 Task: Add Attachment from Trello to Card Card0000000342 in Board Board0000000086 in Workspace WS0000000029 in Trello. Add Cover Blue to Card Card0000000342 in Board Board0000000086 in Workspace WS0000000029 in Trello. Add "Copy Card To …" Button titled Button0000000342 to "bottom" of the list "To Do" to Card Card0000000342 in Board Board0000000086 in Workspace WS0000000029 in Trello. Add Description DS0000000342 to Card Card0000000342 in Board Board0000000086 in Workspace WS0000000029 in Trello. Add Comment CM0000000342 to Card Card0000000342 in Board Board0000000086 in Workspace WS0000000029 in Trello
Action: Mouse moved to (85, 359)
Screenshot: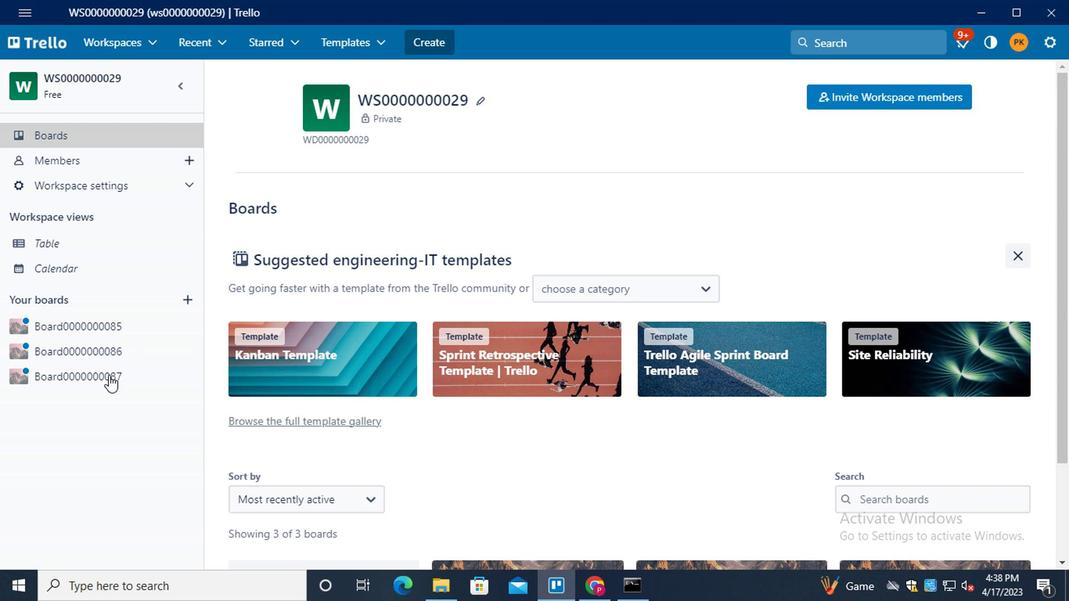 
Action: Mouse pressed left at (85, 359)
Screenshot: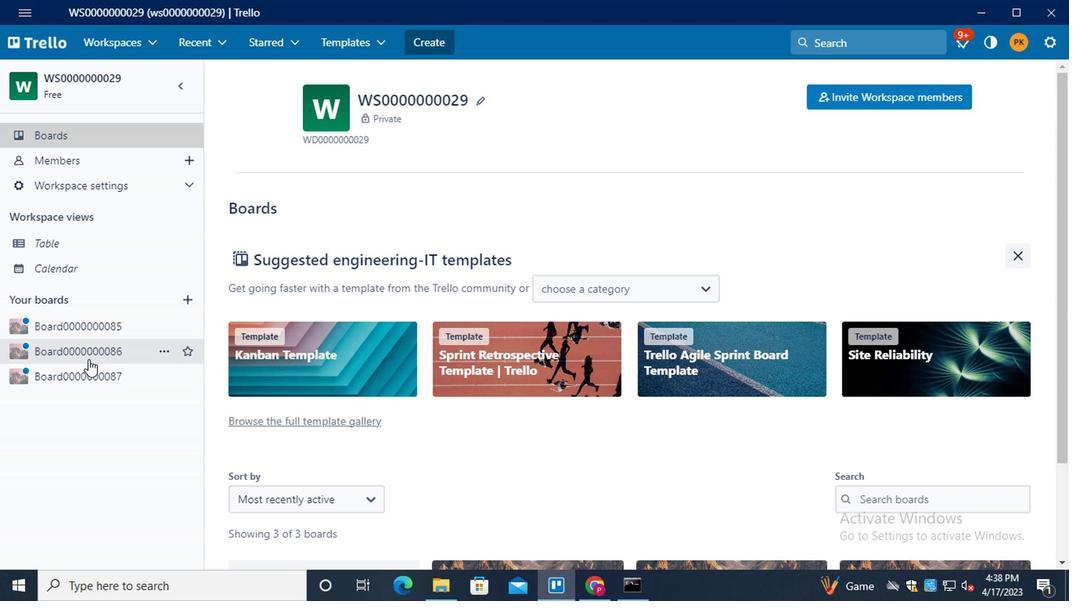 
Action: Mouse moved to (294, 292)
Screenshot: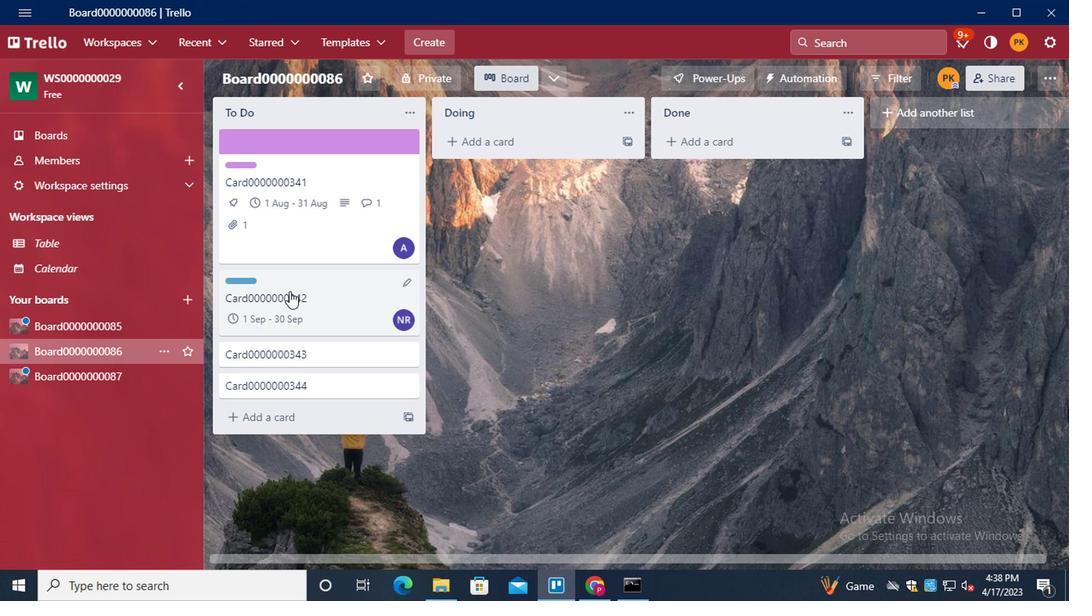 
Action: Mouse pressed left at (294, 292)
Screenshot: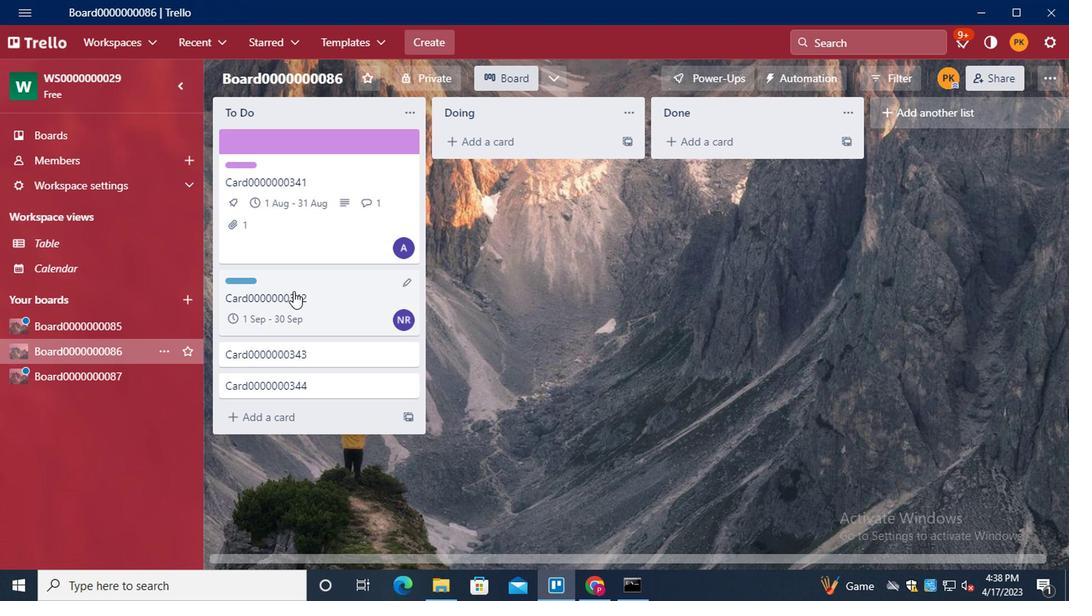 
Action: Mouse moved to (740, 280)
Screenshot: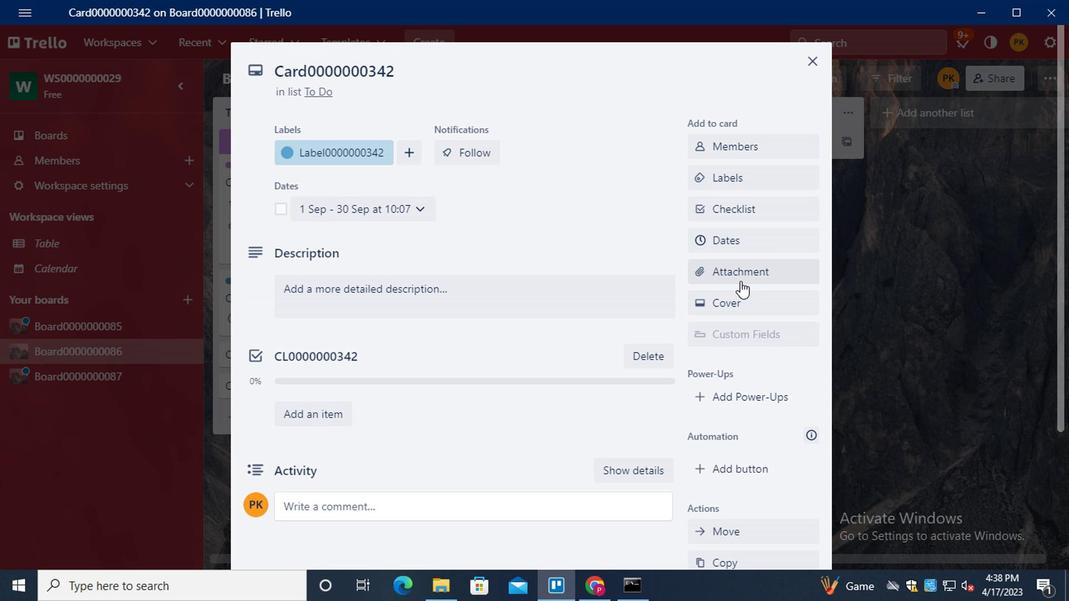 
Action: Mouse pressed left at (740, 280)
Screenshot: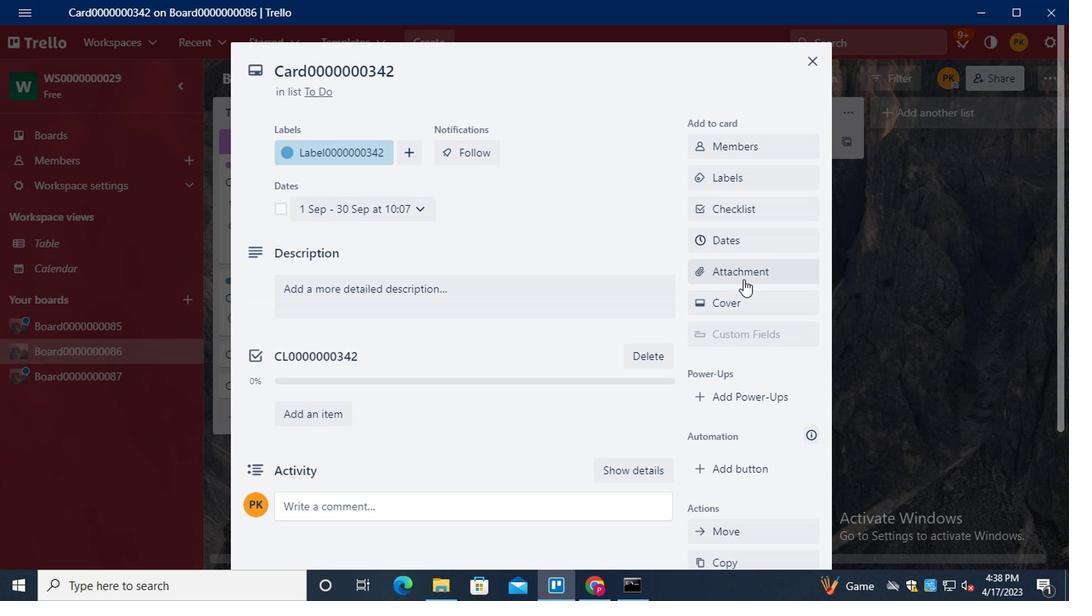 
Action: Mouse moved to (742, 161)
Screenshot: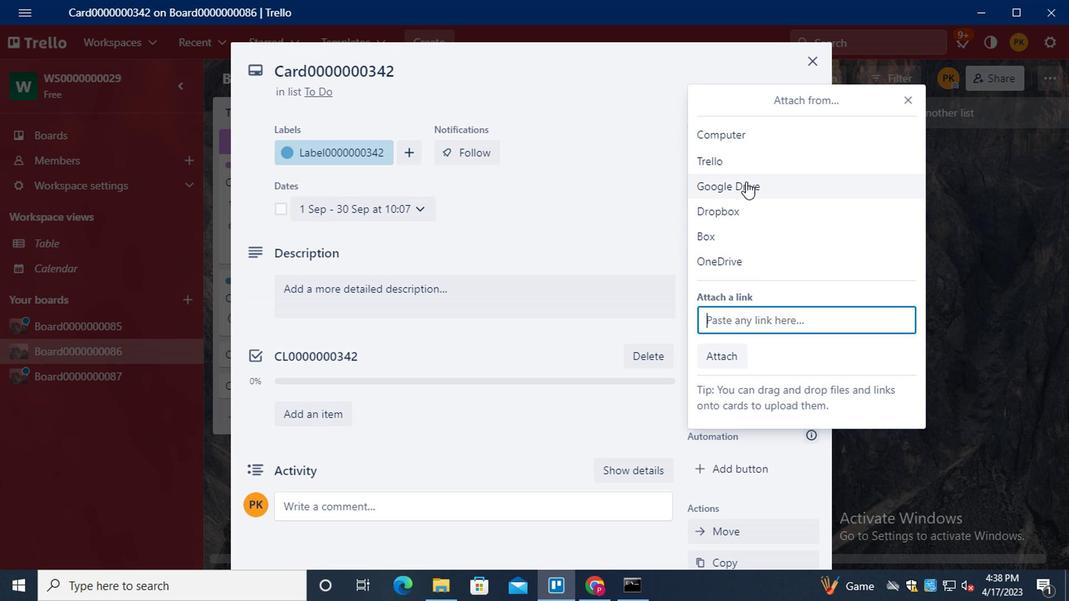 
Action: Mouse pressed left at (742, 161)
Screenshot: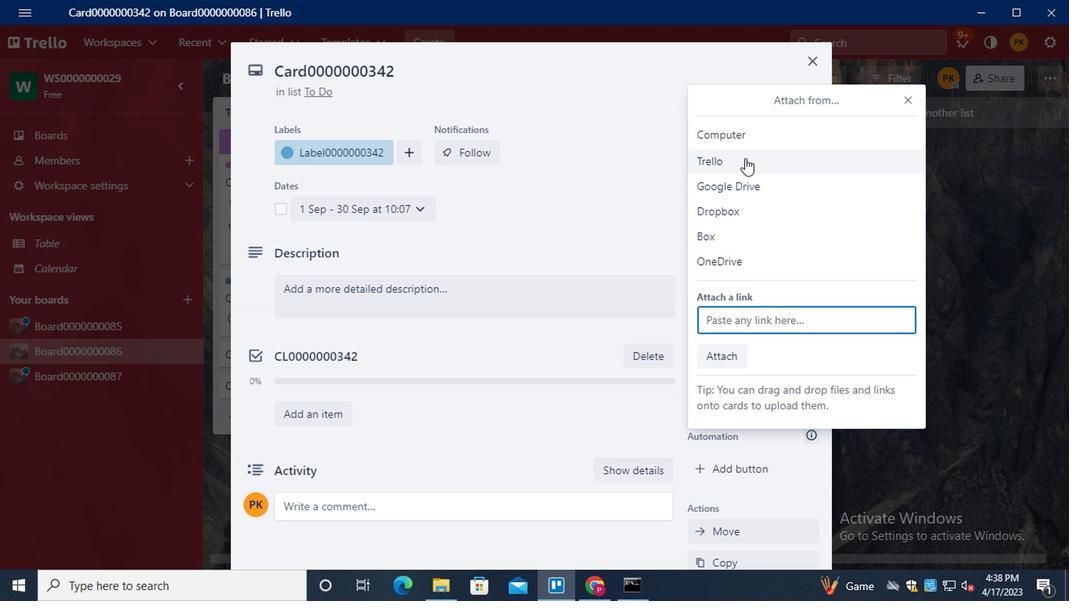 
Action: Mouse moved to (797, 469)
Screenshot: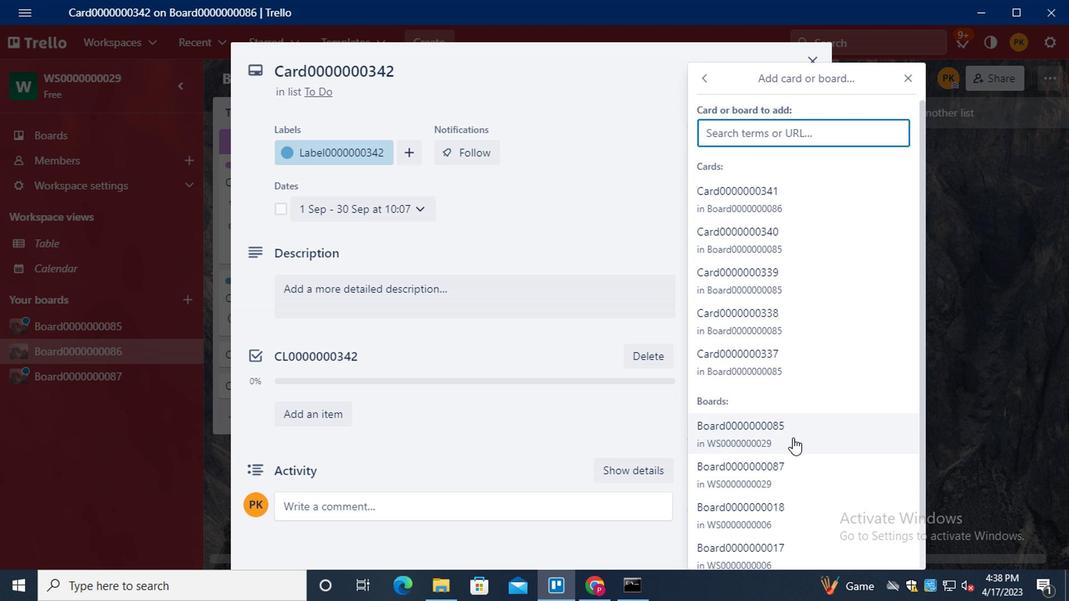 
Action: Mouse scrolled (797, 468) with delta (0, -1)
Screenshot: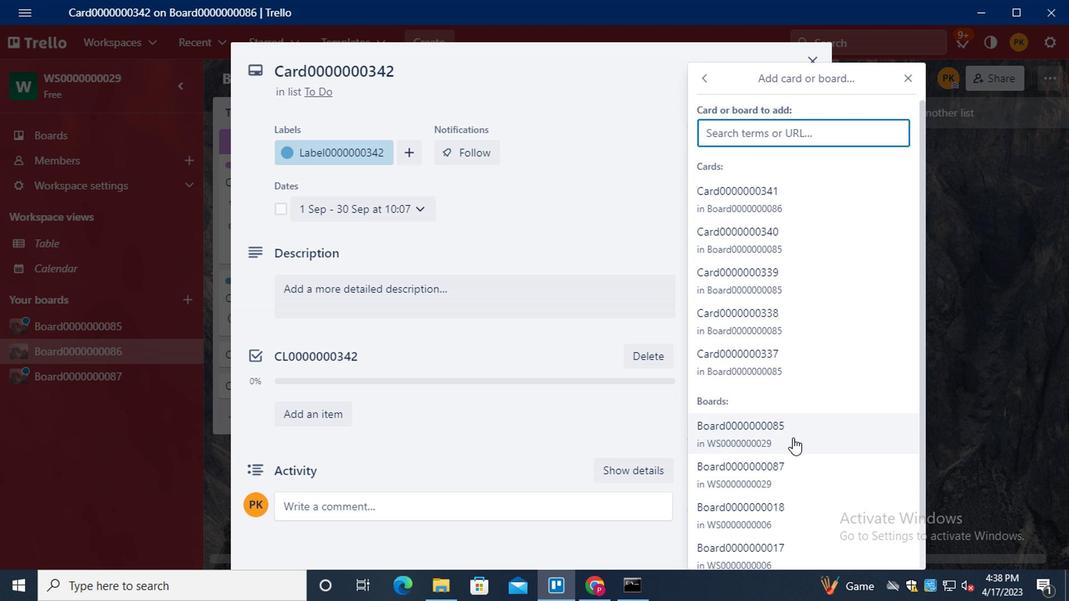 
Action: Mouse moved to (800, 478)
Screenshot: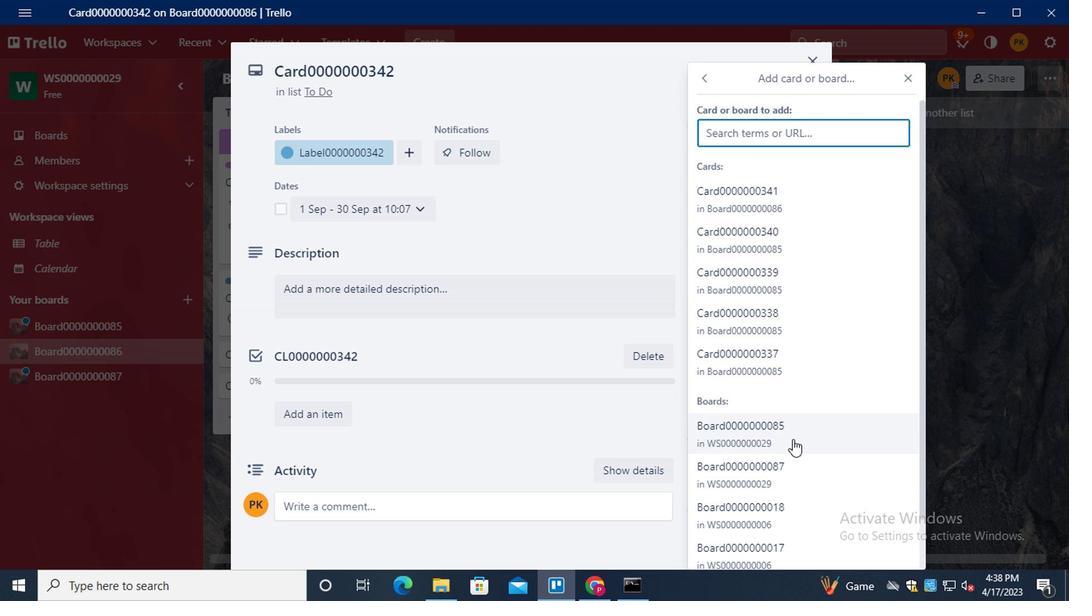 
Action: Mouse scrolled (800, 476) with delta (0, -1)
Screenshot: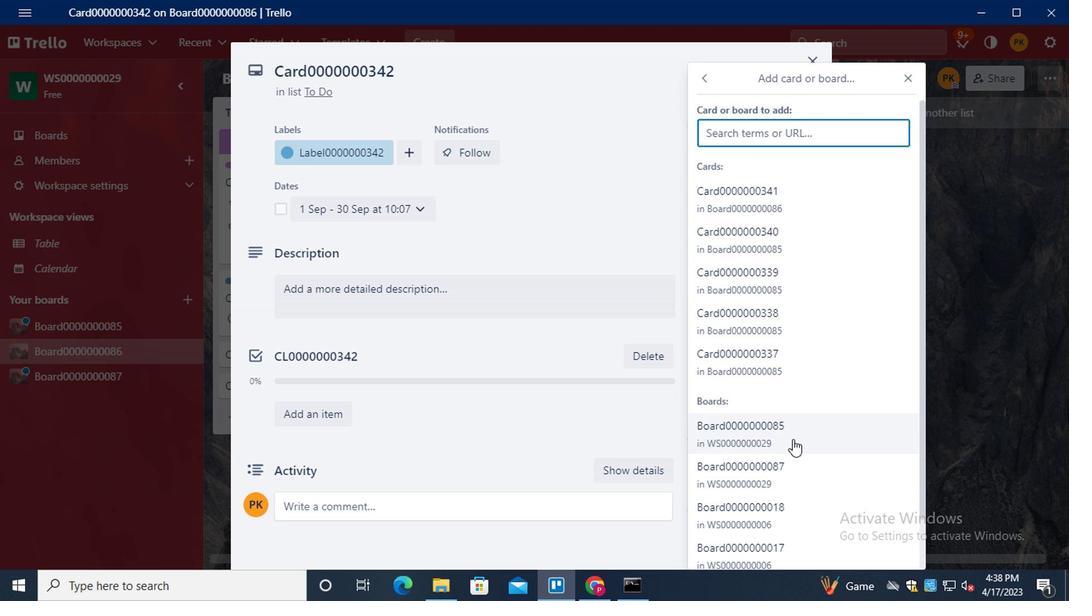
Action: Mouse moved to (803, 488)
Screenshot: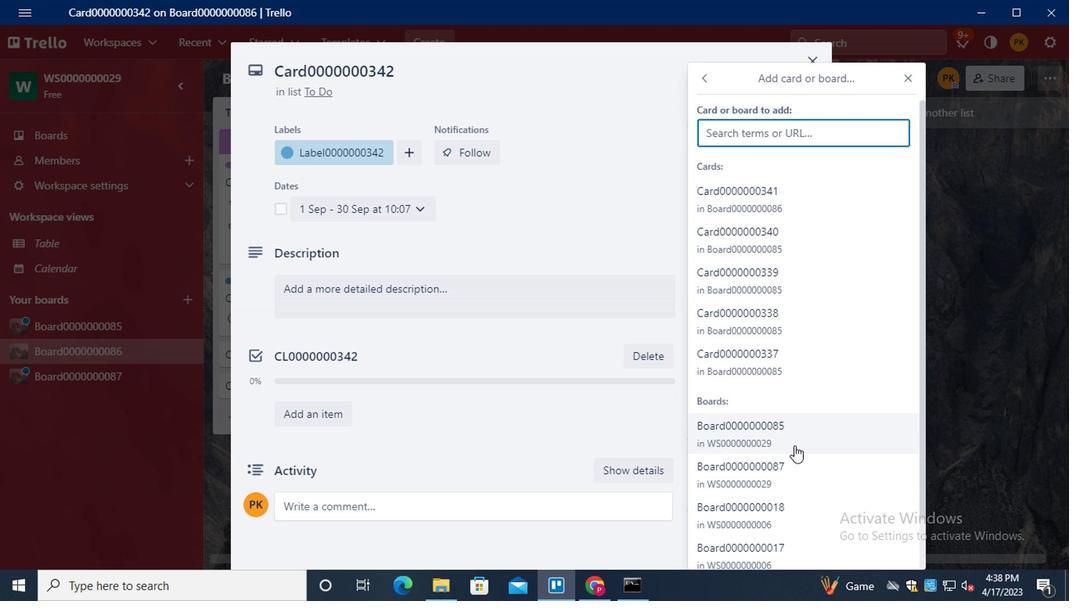 
Action: Mouse scrolled (803, 487) with delta (0, -1)
Screenshot: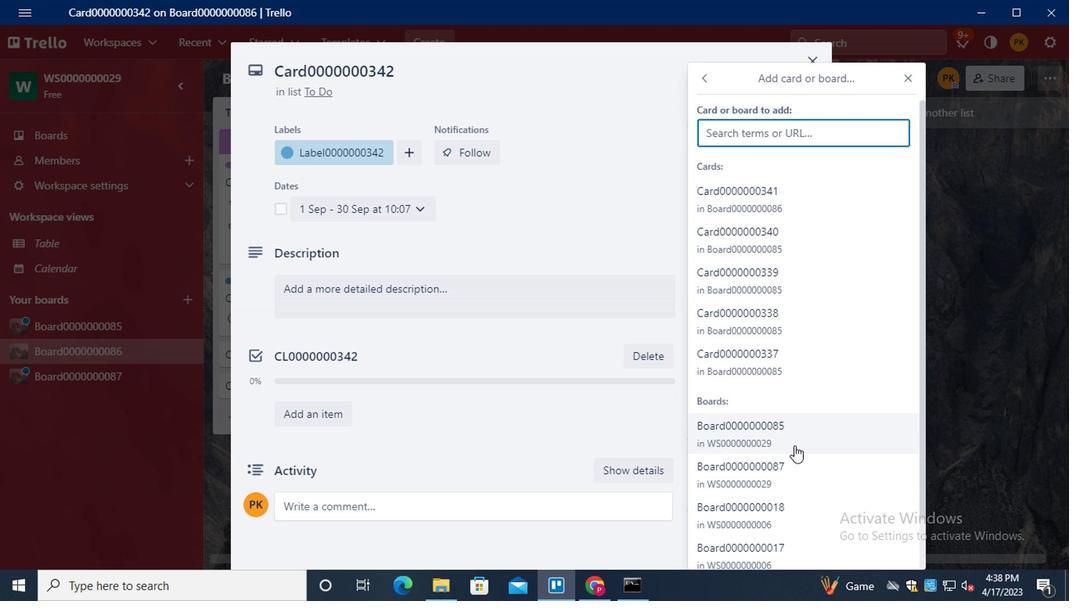 
Action: Mouse moved to (810, 502)
Screenshot: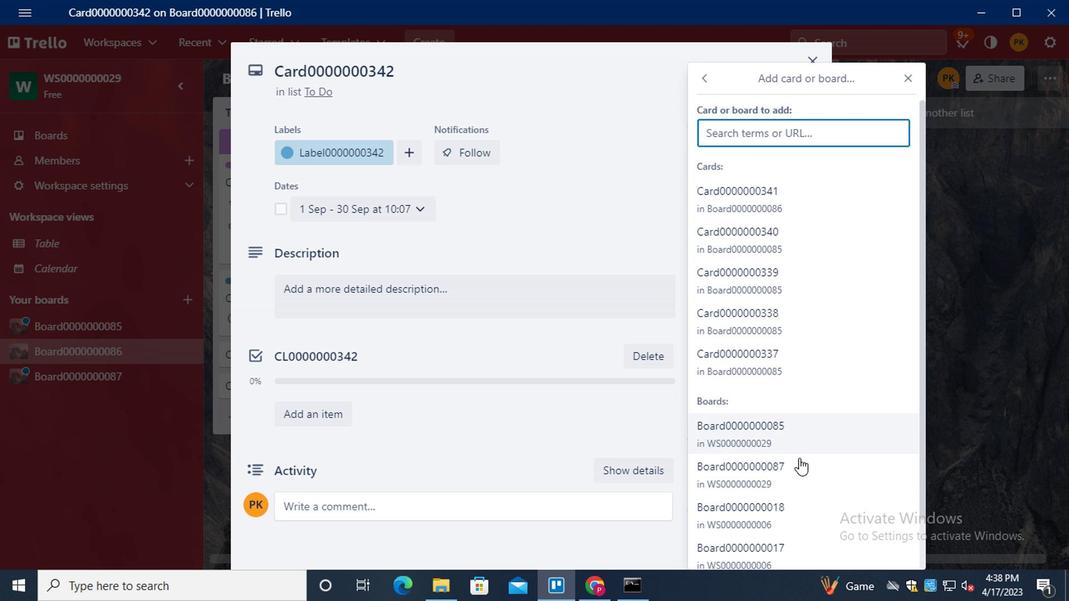
Action: Mouse scrolled (810, 500) with delta (0, -1)
Screenshot: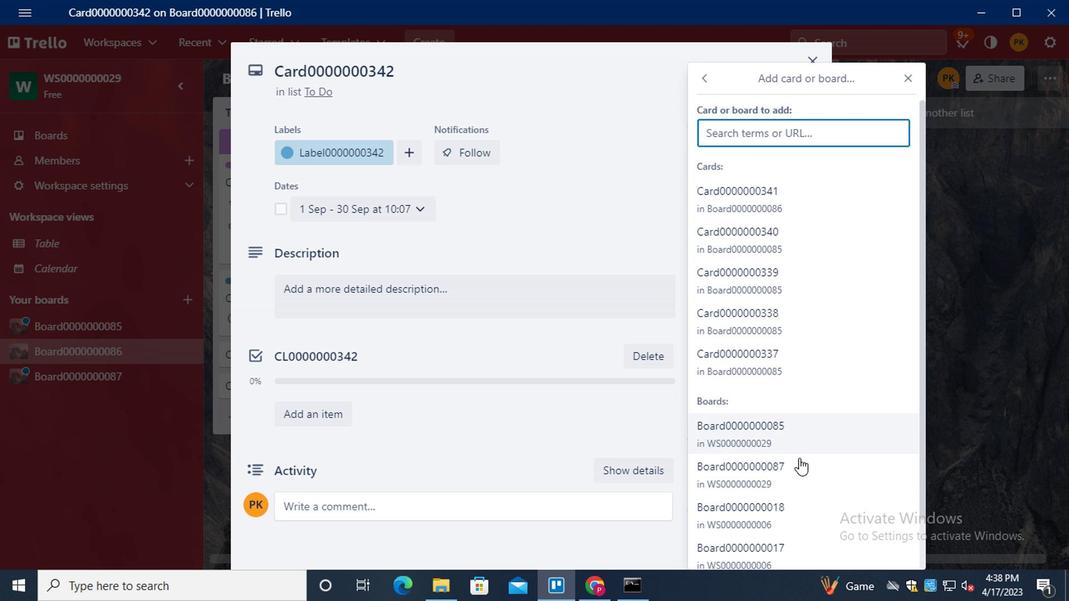 
Action: Mouse moved to (782, 502)
Screenshot: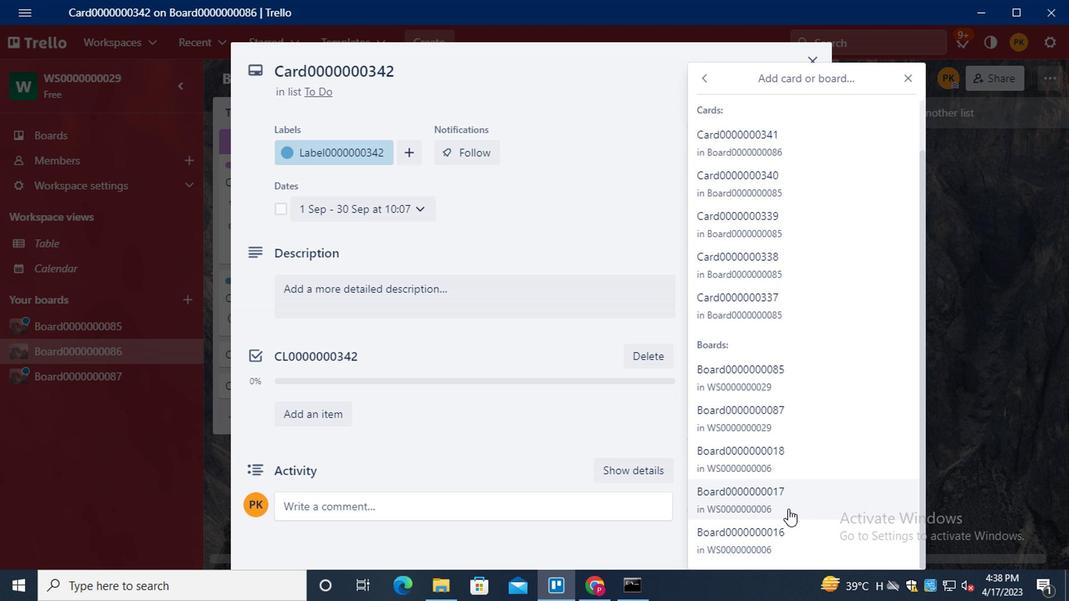 
Action: Mouse pressed left at (782, 502)
Screenshot: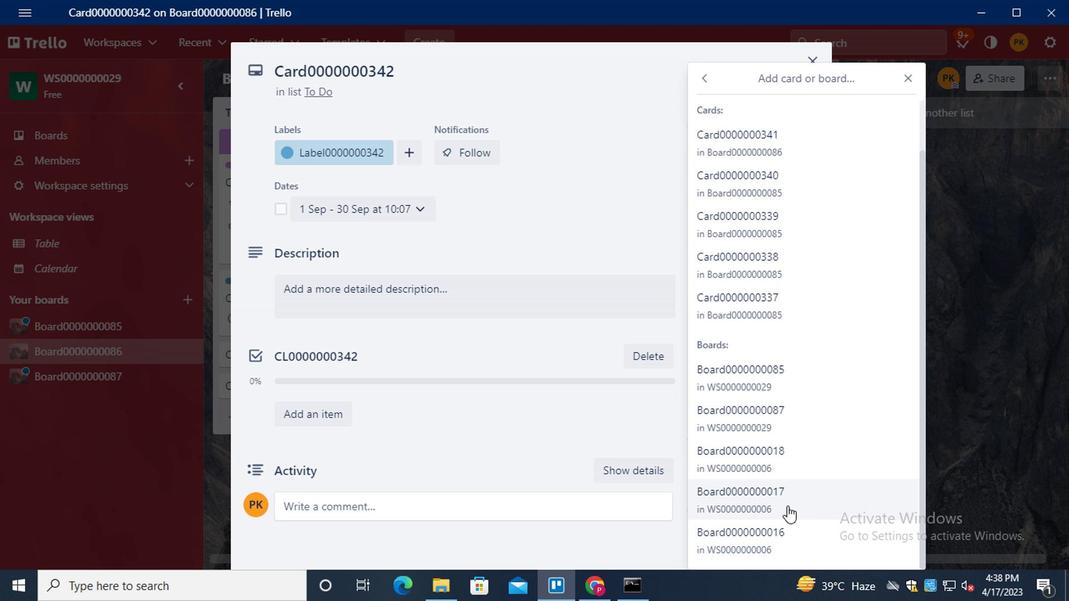
Action: Mouse moved to (738, 308)
Screenshot: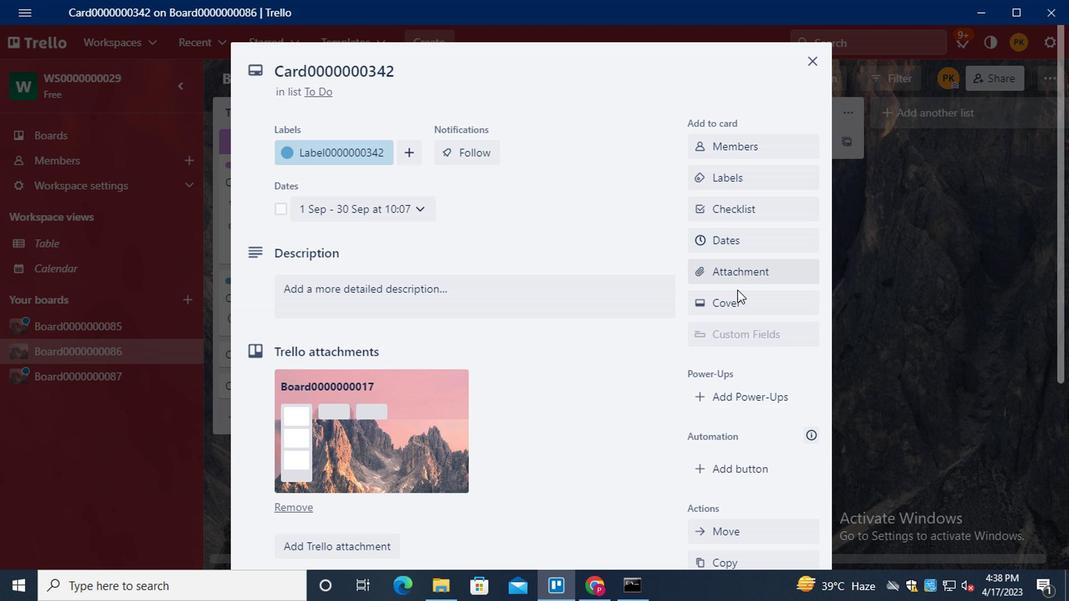 
Action: Mouse pressed left at (738, 308)
Screenshot: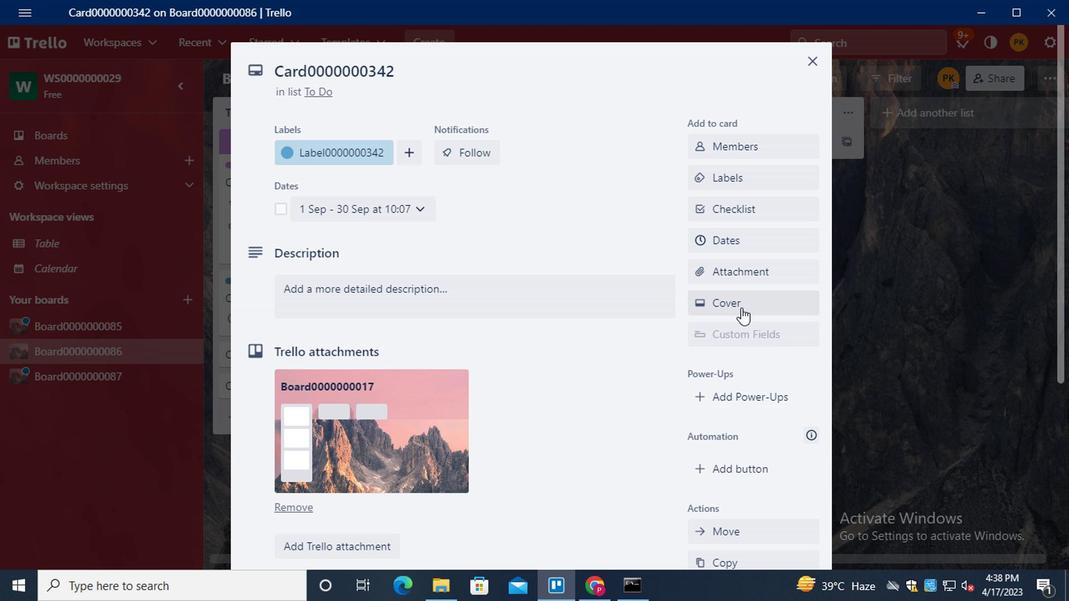 
Action: Mouse moved to (709, 285)
Screenshot: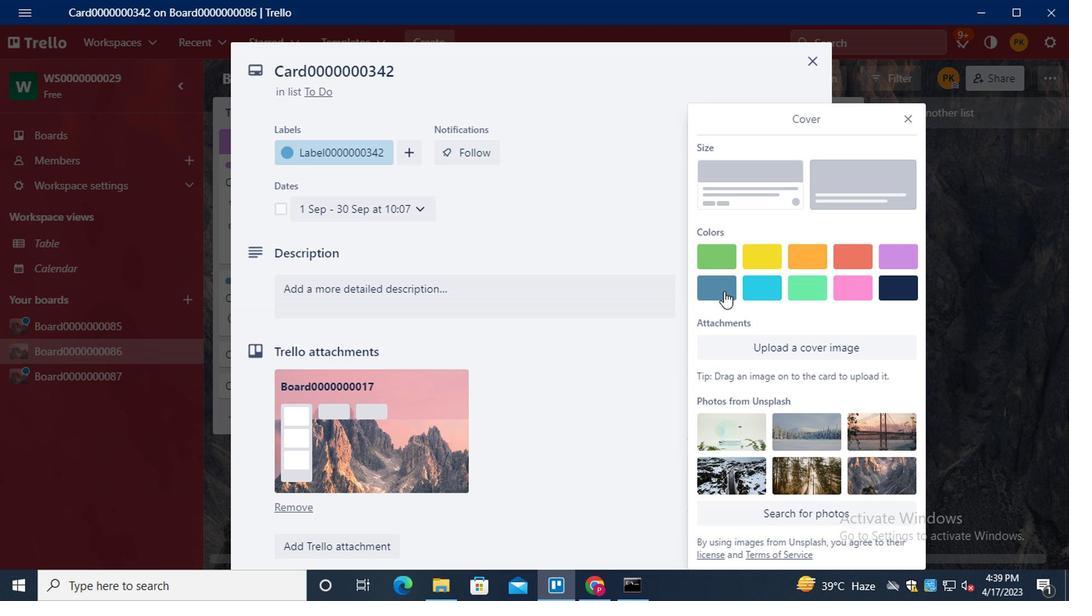 
Action: Mouse pressed left at (709, 285)
Screenshot: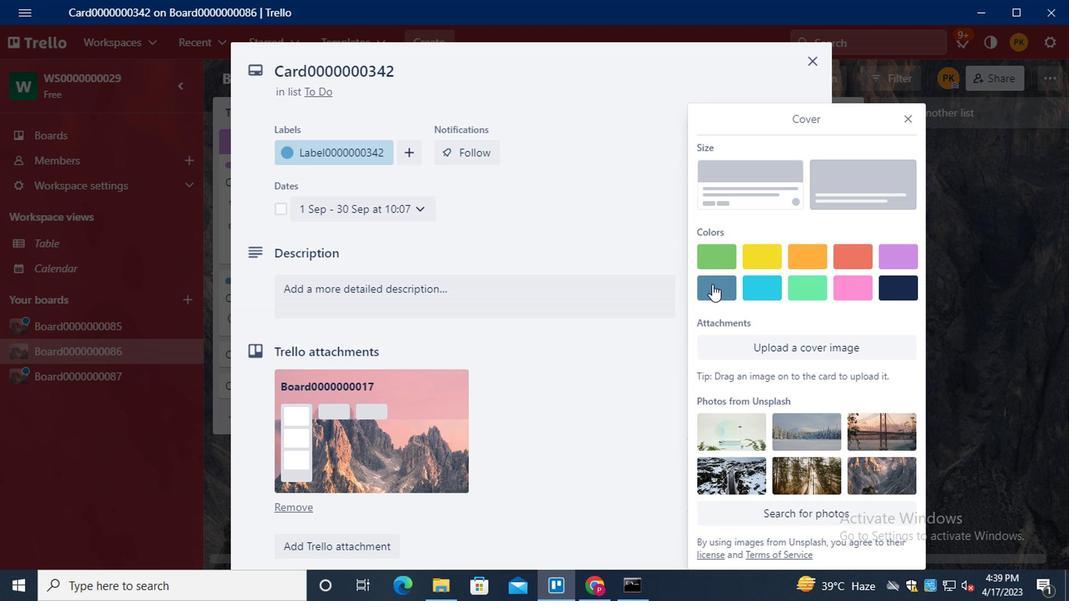 
Action: Mouse moved to (902, 96)
Screenshot: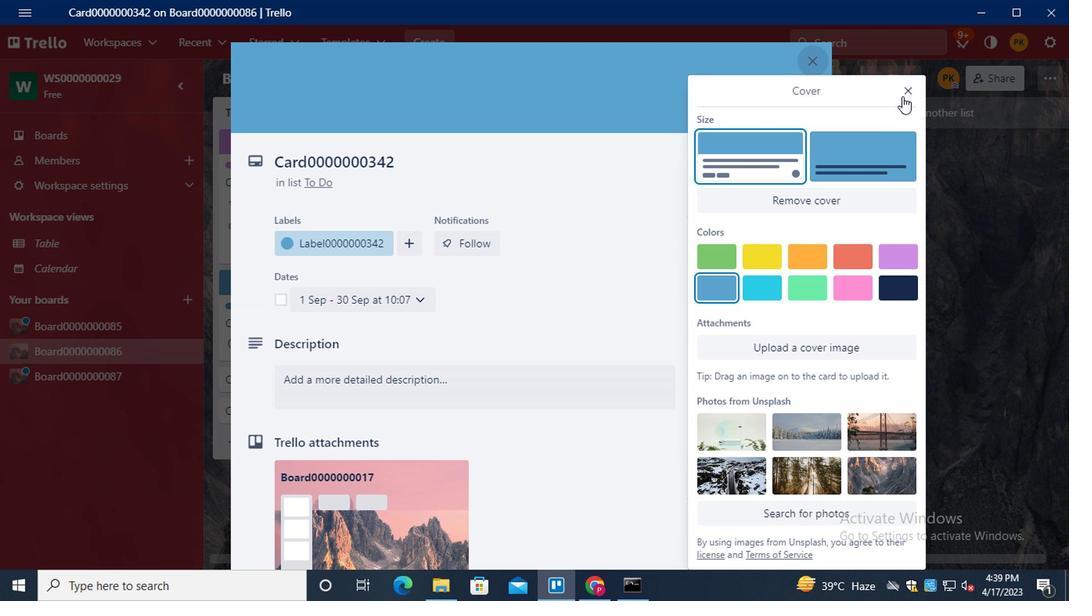 
Action: Mouse pressed left at (902, 96)
Screenshot: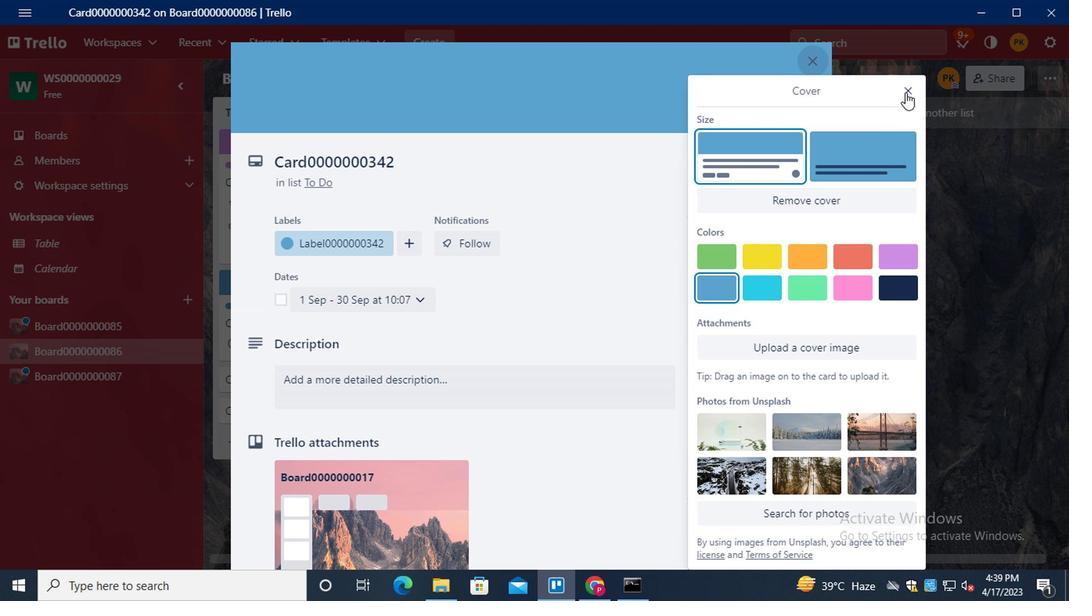 
Action: Mouse moved to (651, 302)
Screenshot: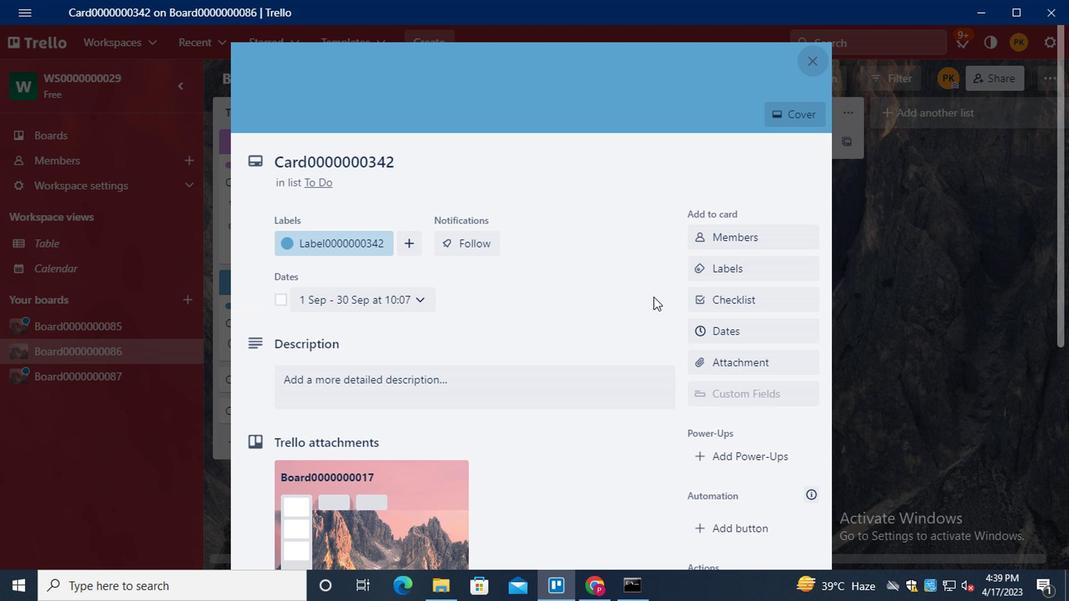 
Action: Mouse scrolled (651, 300) with delta (0, -1)
Screenshot: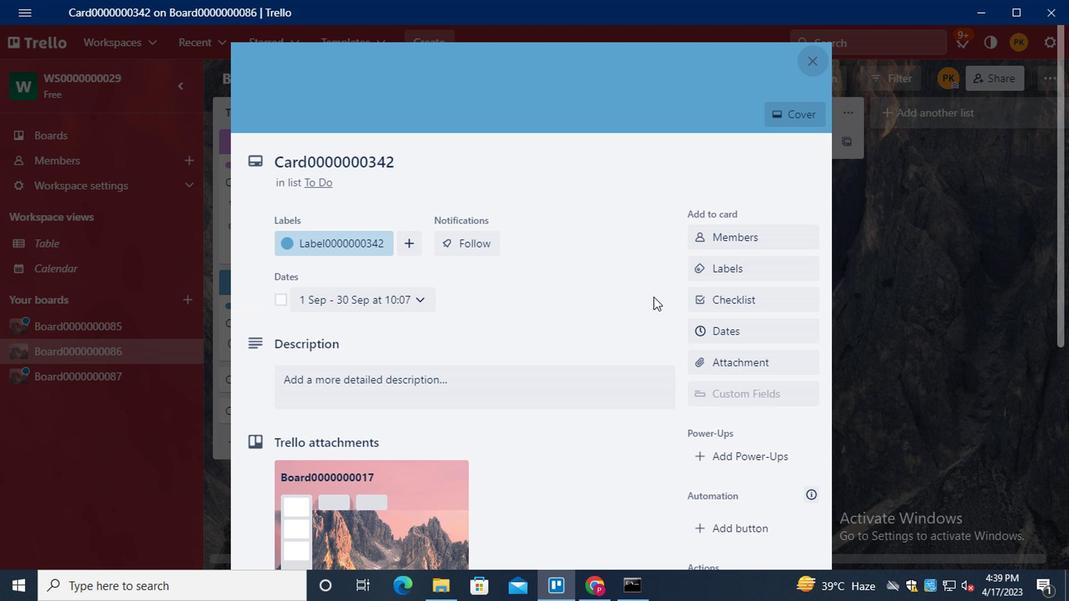 
Action: Mouse moved to (653, 302)
Screenshot: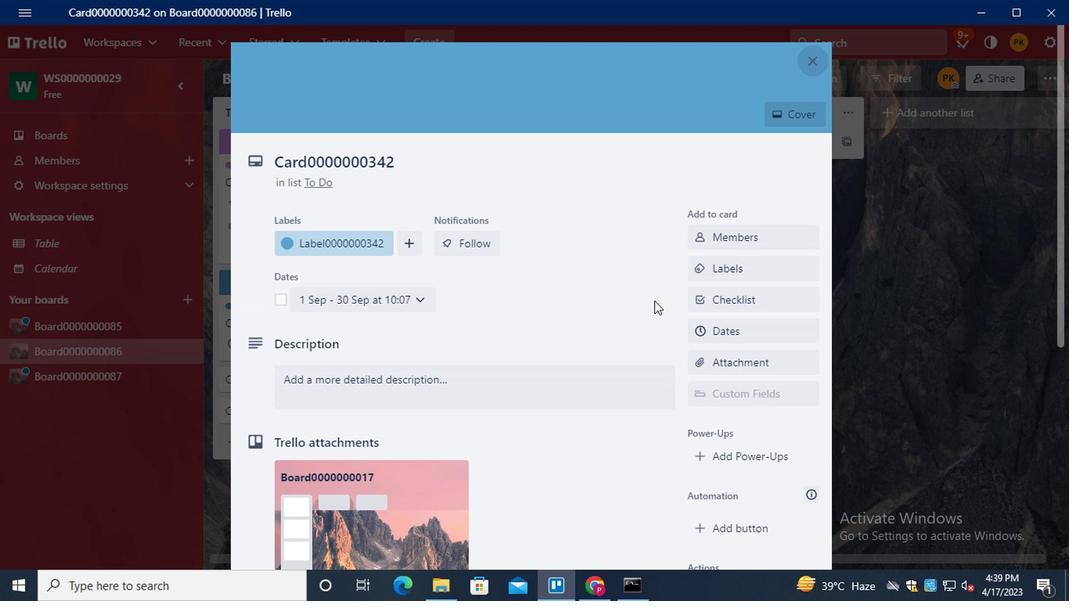 
Action: Mouse scrolled (653, 302) with delta (0, 0)
Screenshot: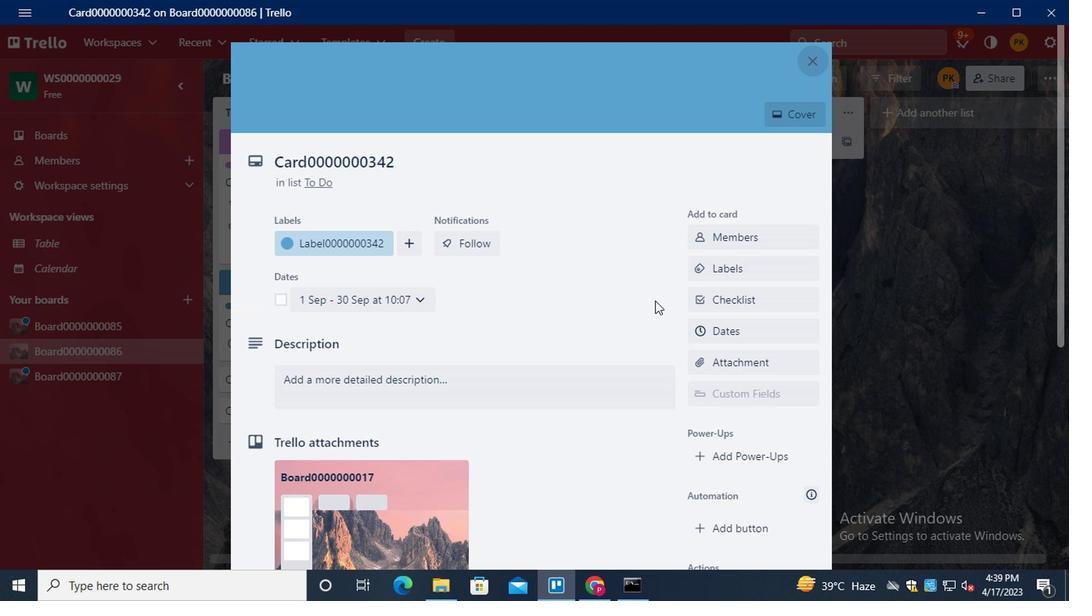 
Action: Mouse moved to (727, 376)
Screenshot: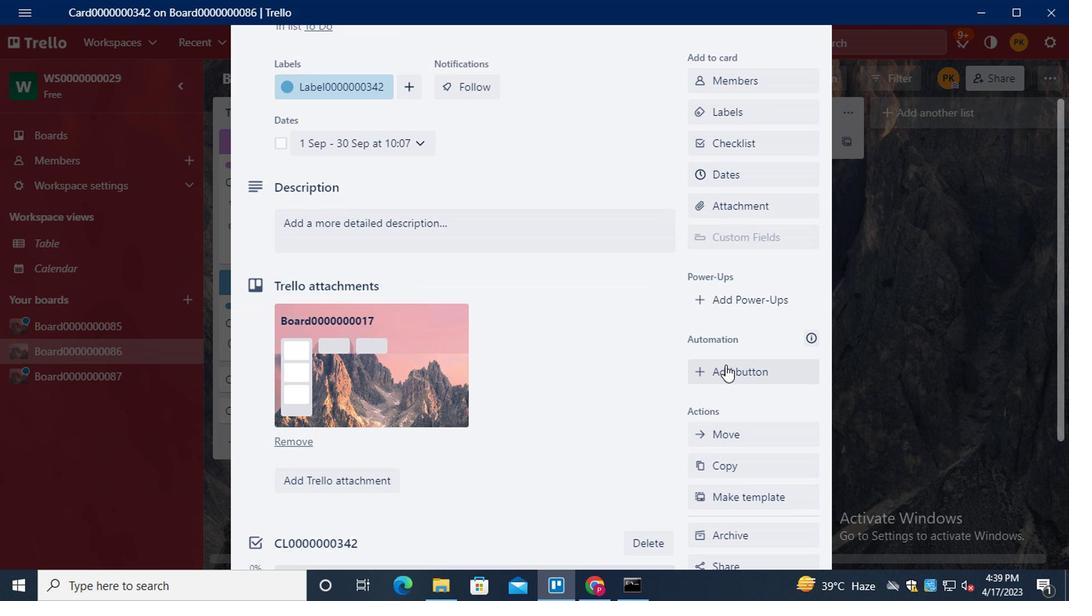 
Action: Mouse pressed left at (727, 376)
Screenshot: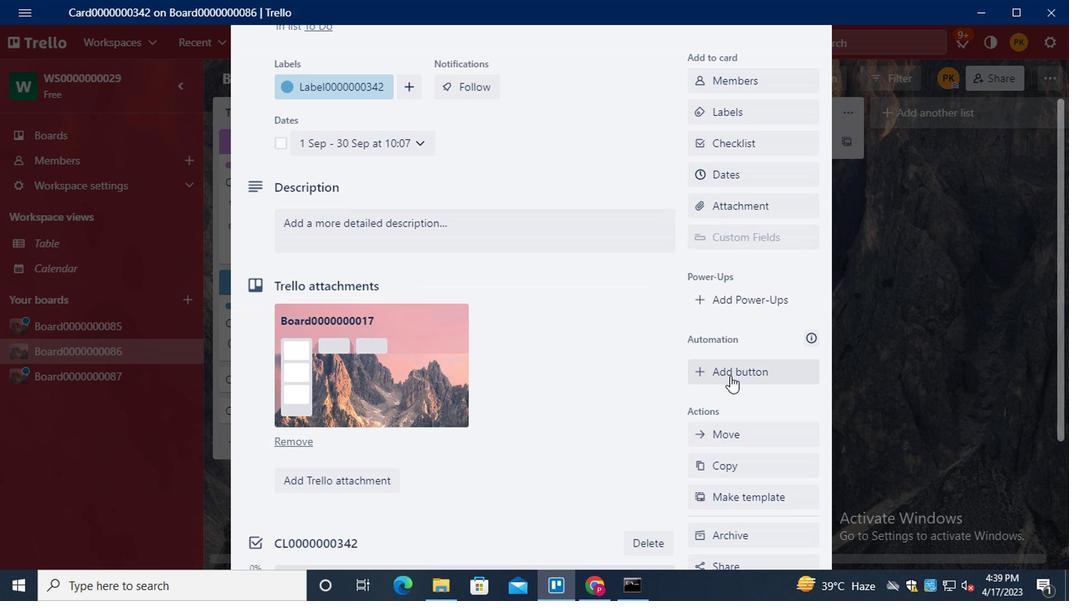 
Action: Mouse moved to (785, 156)
Screenshot: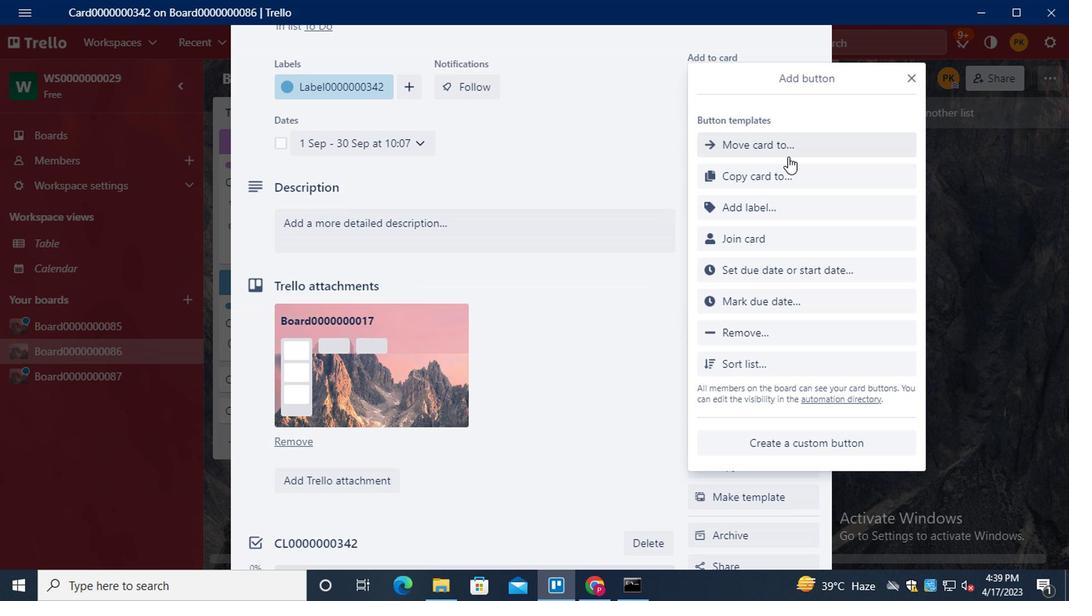 
Action: Mouse pressed left at (785, 156)
Screenshot: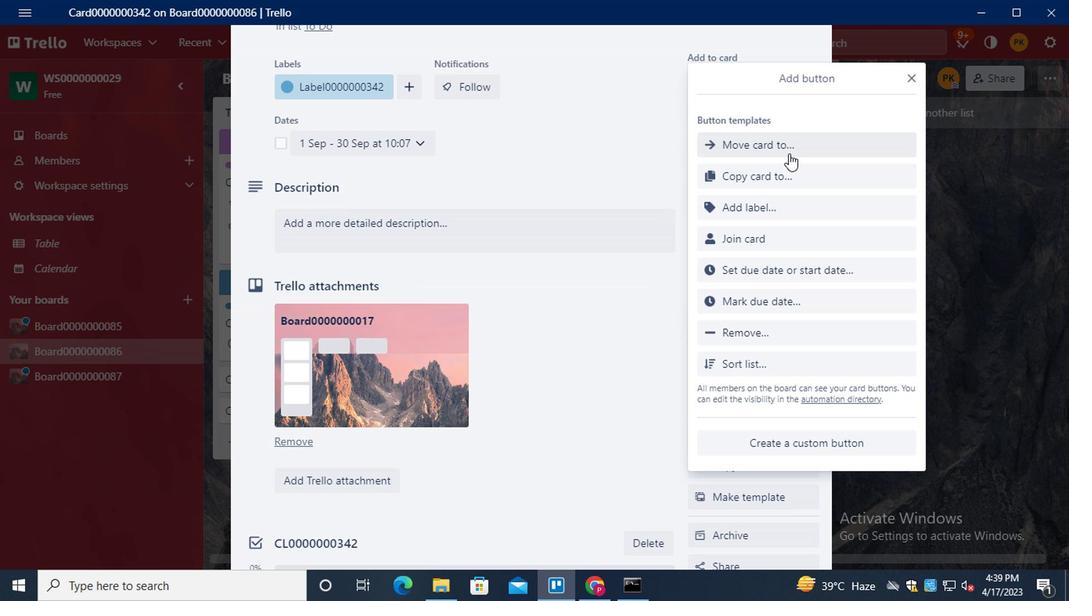 
Action: Mouse moved to (902, 84)
Screenshot: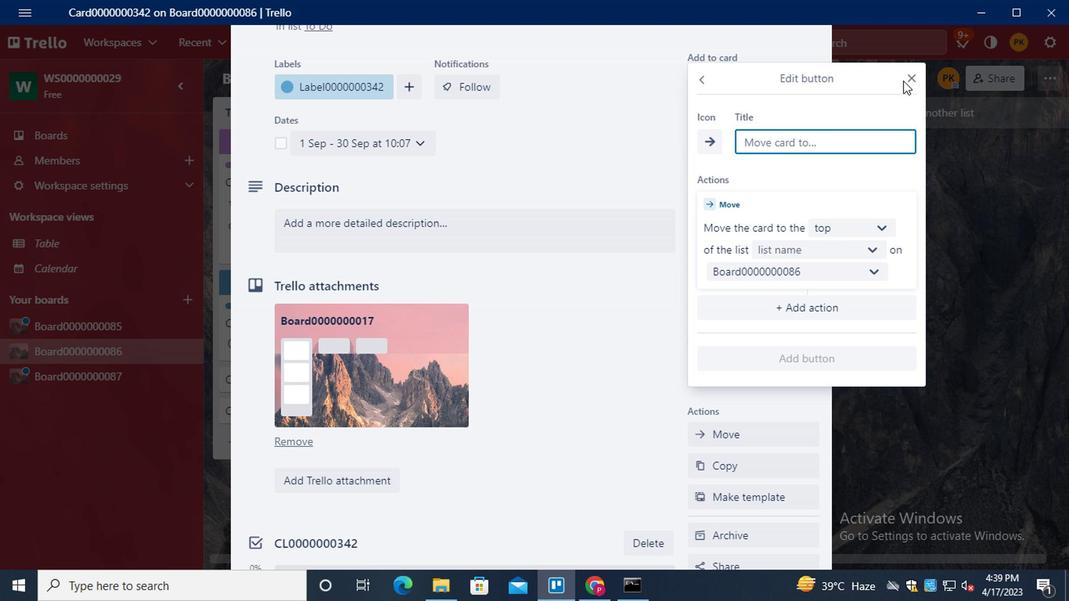 
Action: Mouse pressed left at (902, 84)
Screenshot: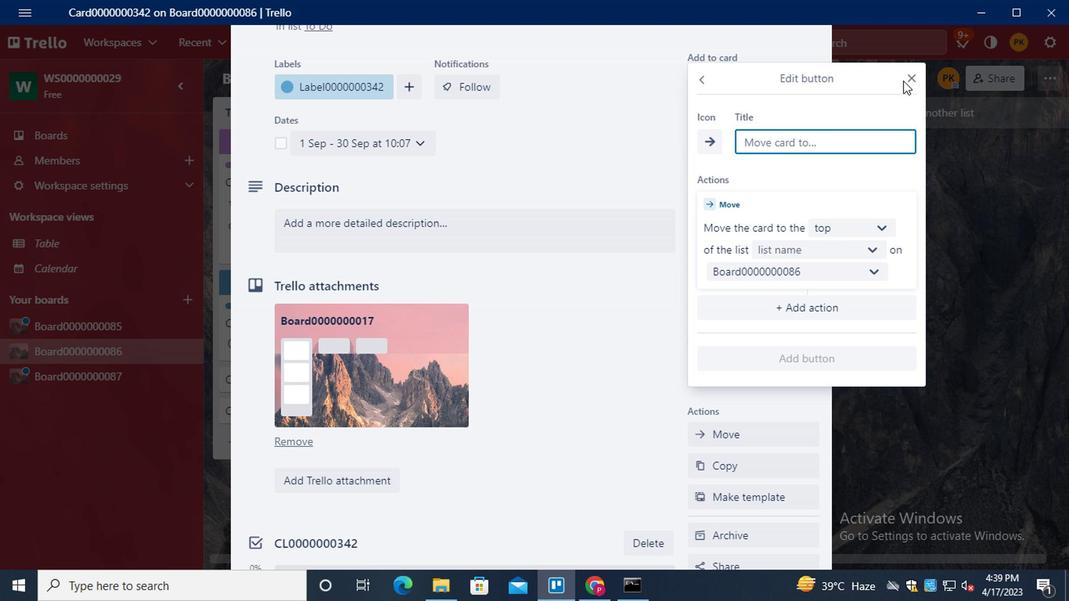 
Action: Mouse moved to (912, 81)
Screenshot: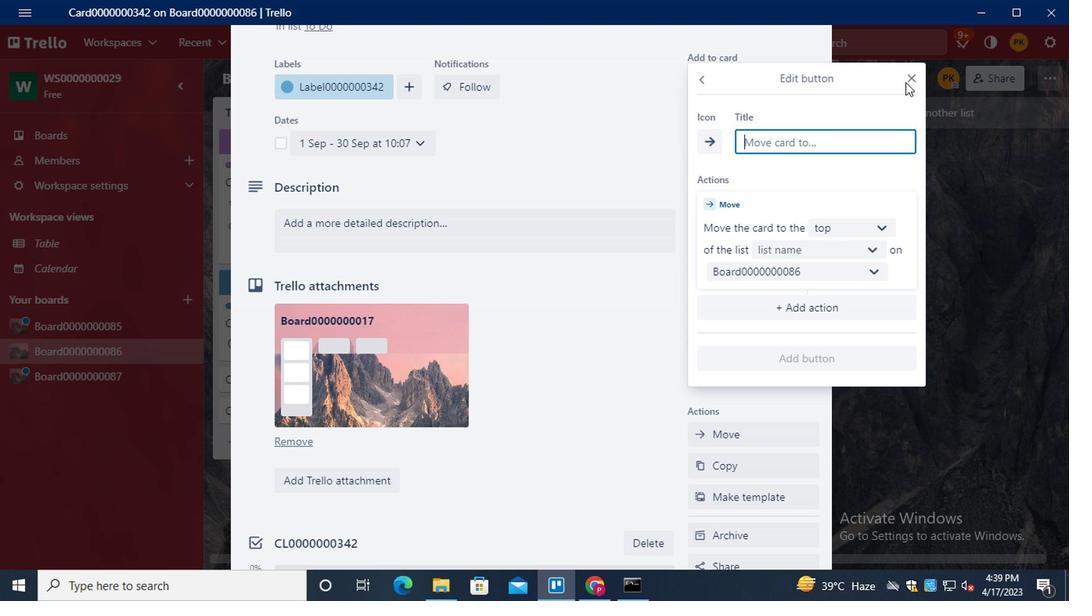 
Action: Mouse pressed left at (912, 81)
Screenshot: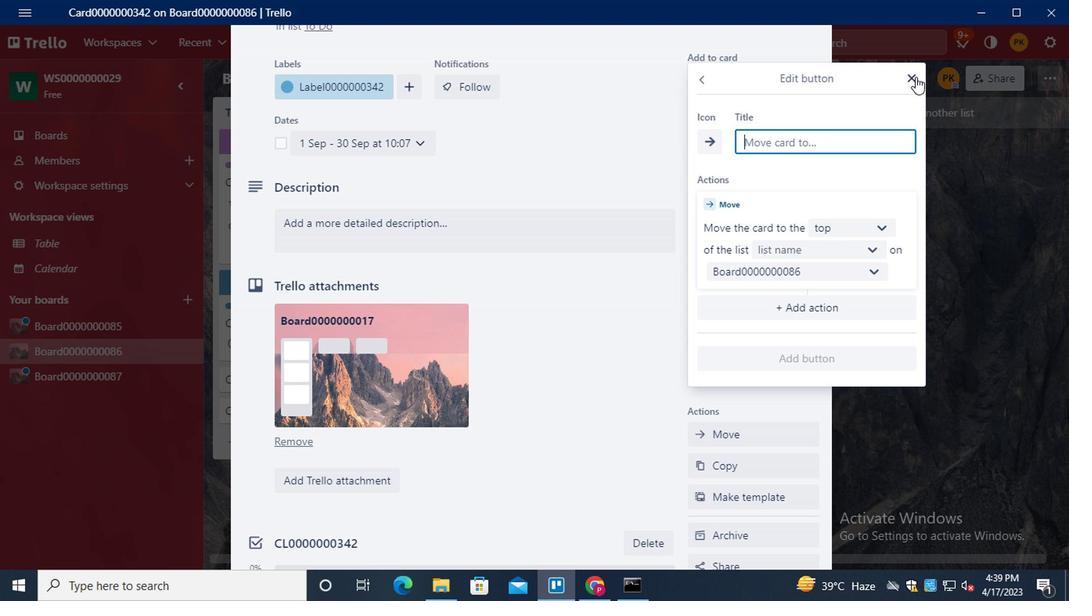 
Action: Mouse moved to (734, 378)
Screenshot: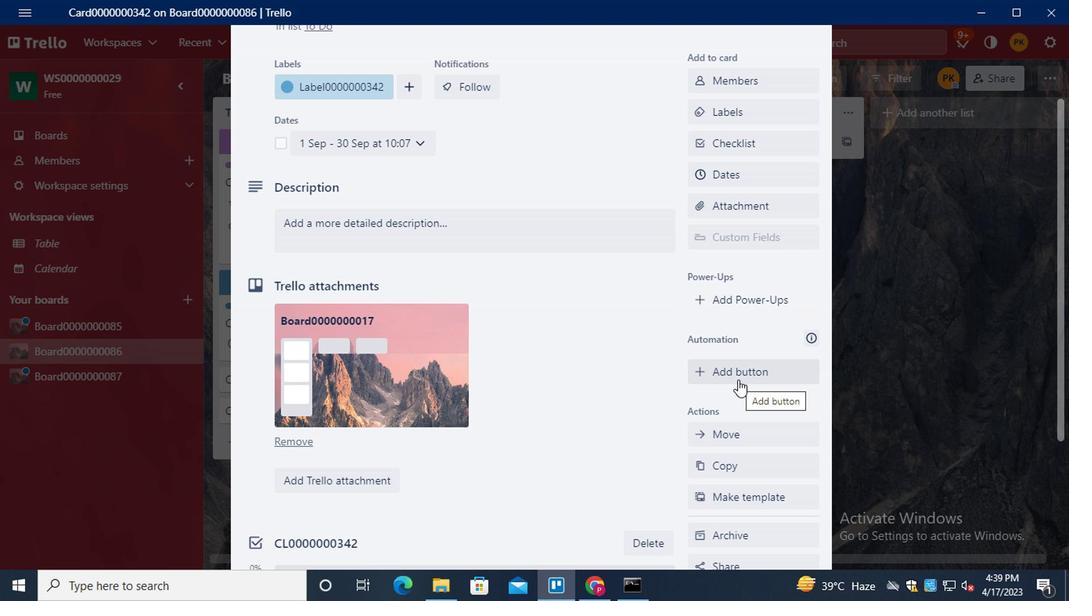 
Action: Mouse pressed left at (734, 378)
Screenshot: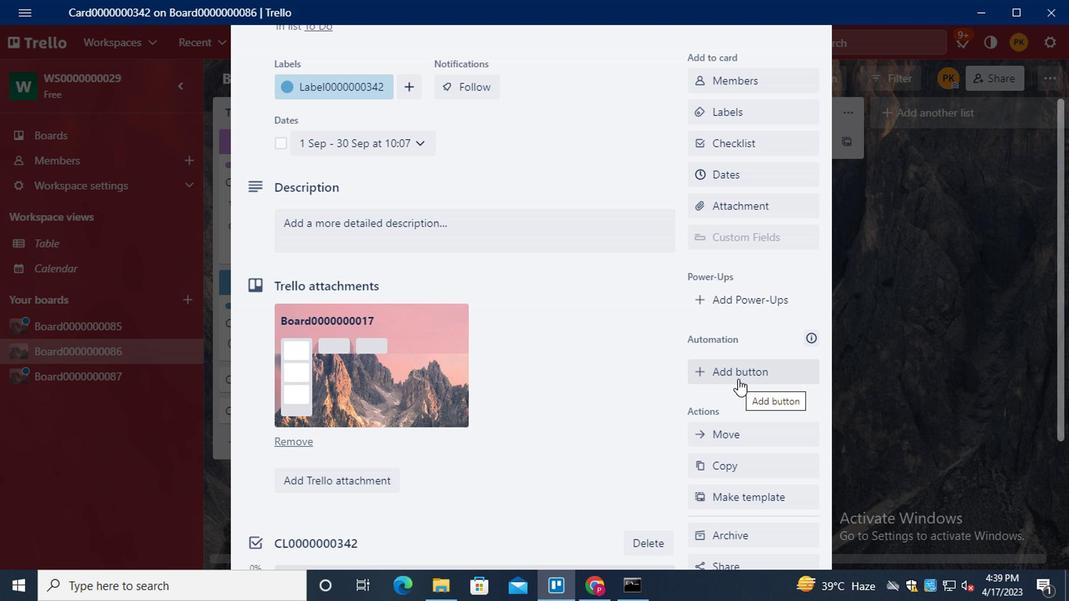 
Action: Mouse moved to (761, 170)
Screenshot: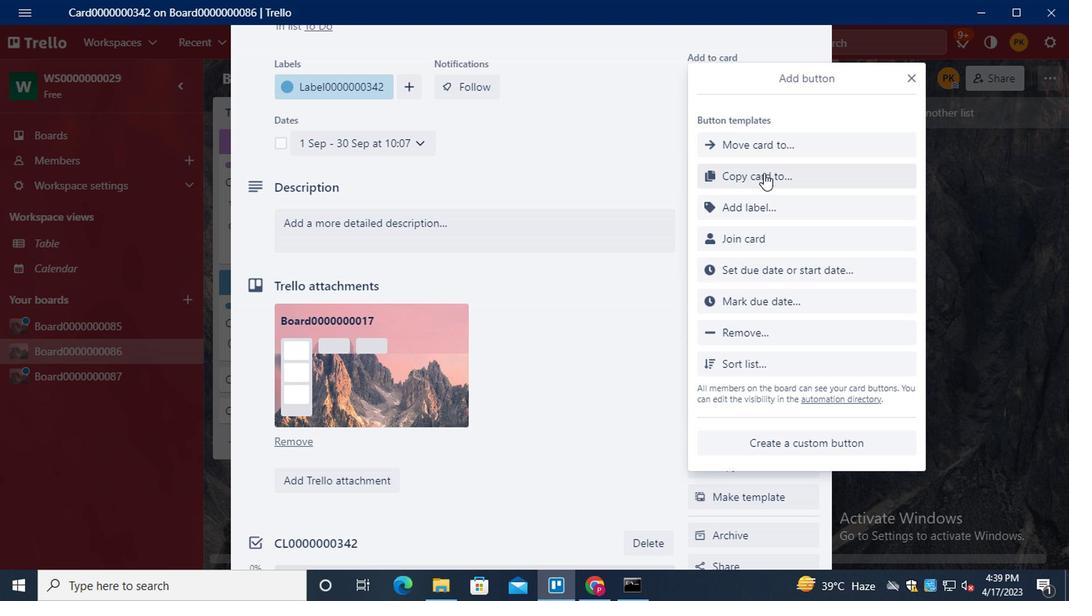 
Action: Mouse pressed left at (761, 170)
Screenshot: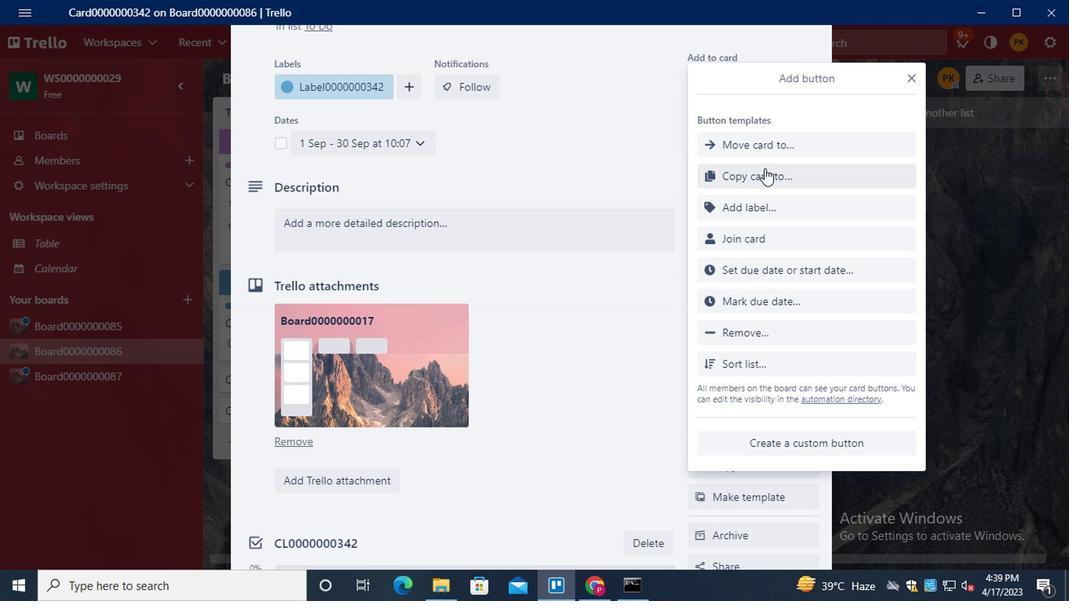 
Action: Key pressed <Key.shift><Key.shift><Key.shift>BUTTON0000000342
Screenshot: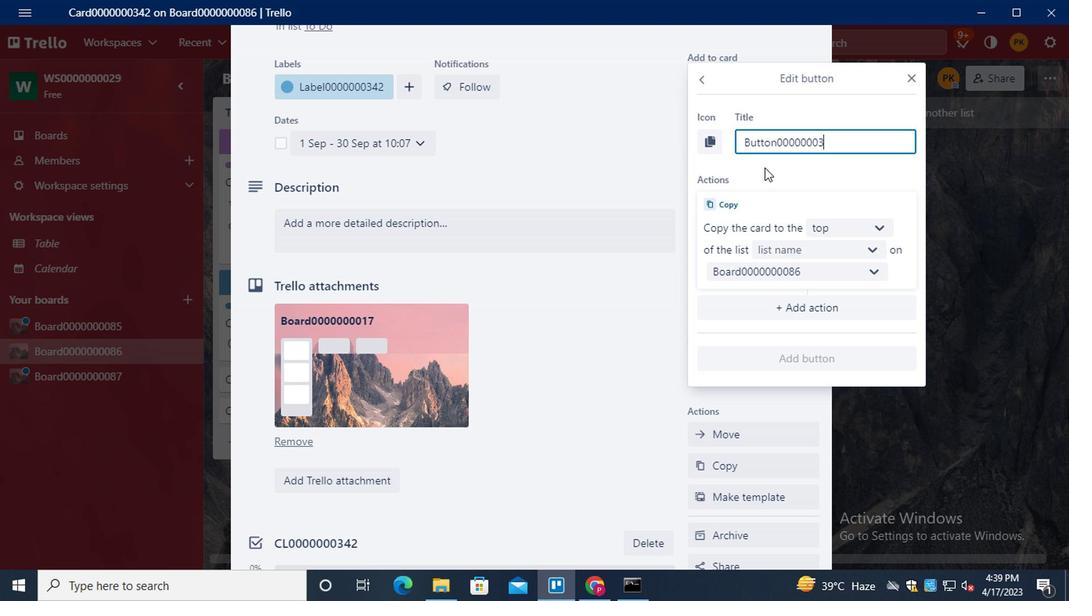 
Action: Mouse moved to (812, 225)
Screenshot: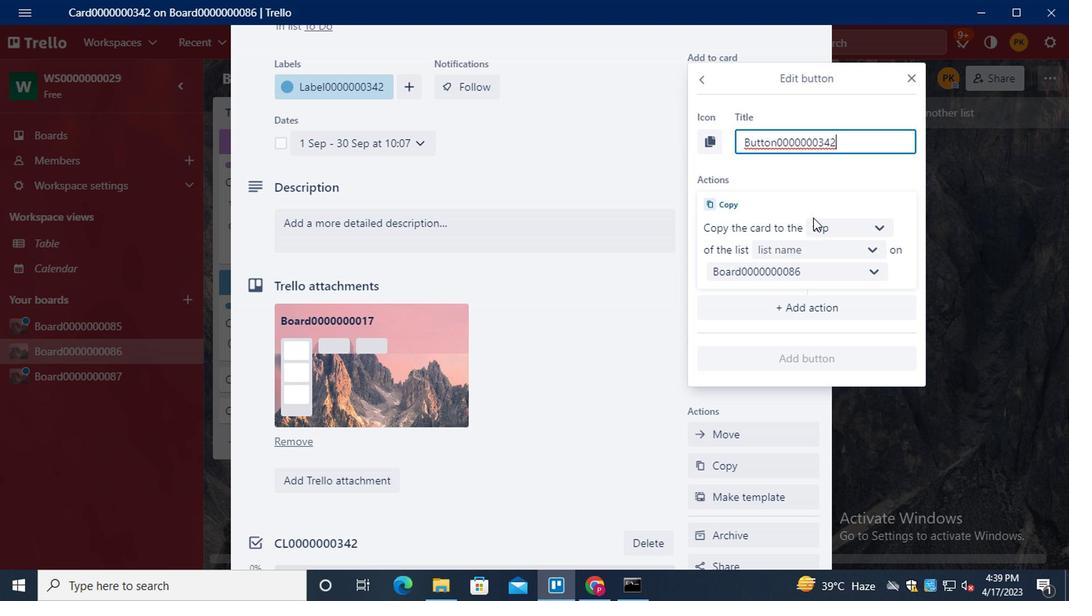 
Action: Mouse pressed left at (812, 225)
Screenshot: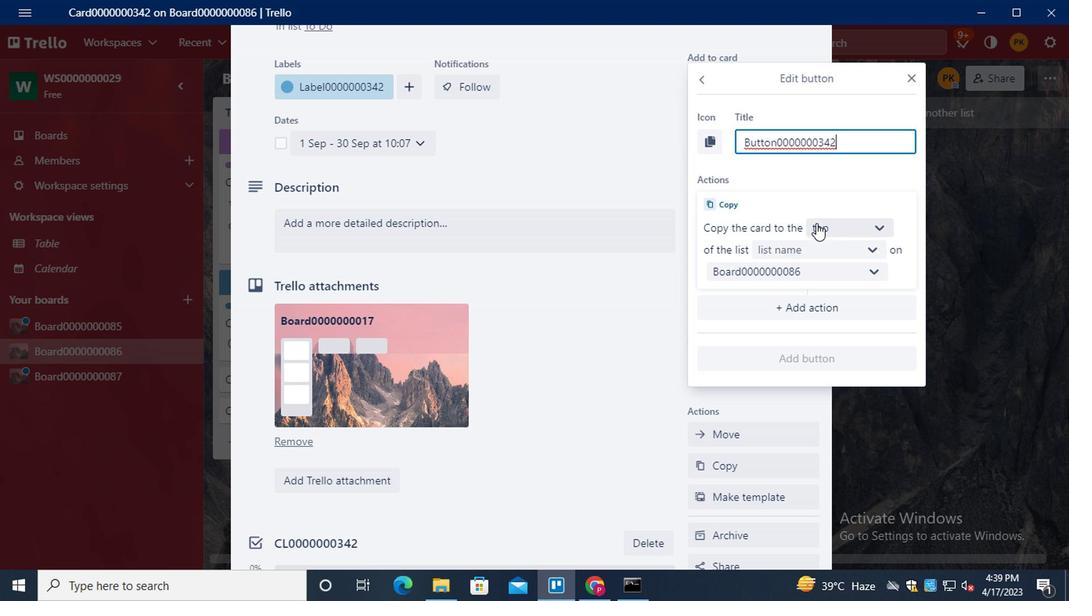 
Action: Mouse moved to (846, 287)
Screenshot: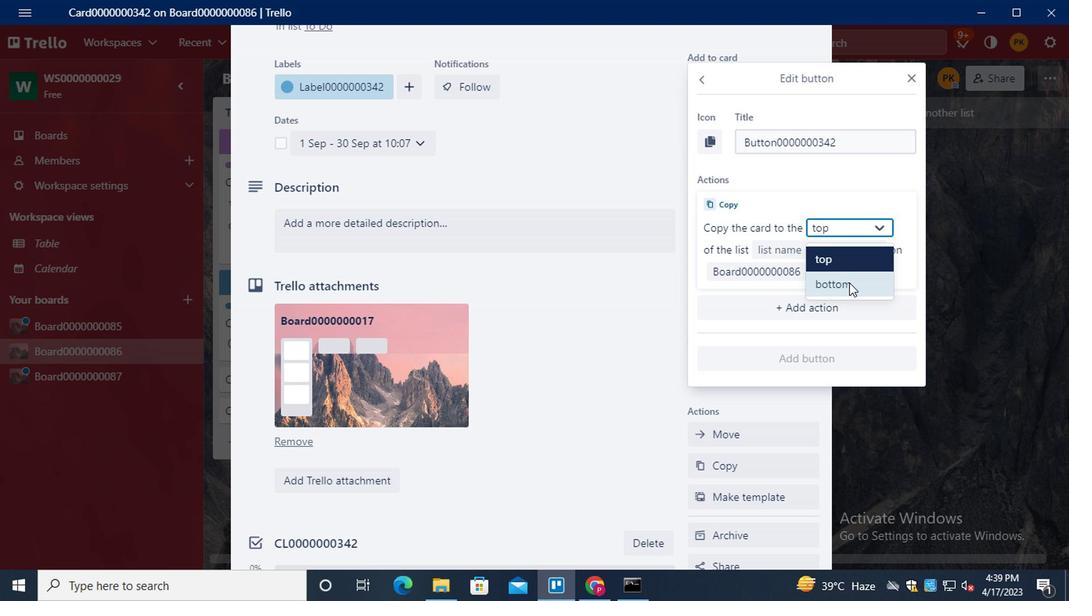 
Action: Mouse pressed left at (846, 287)
Screenshot: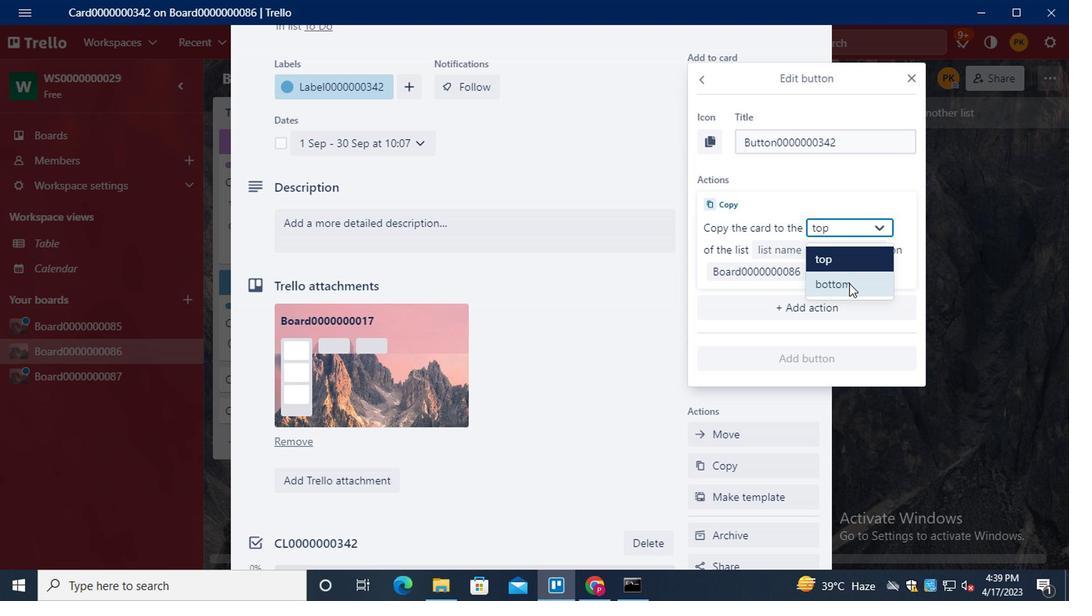 
Action: Mouse moved to (855, 249)
Screenshot: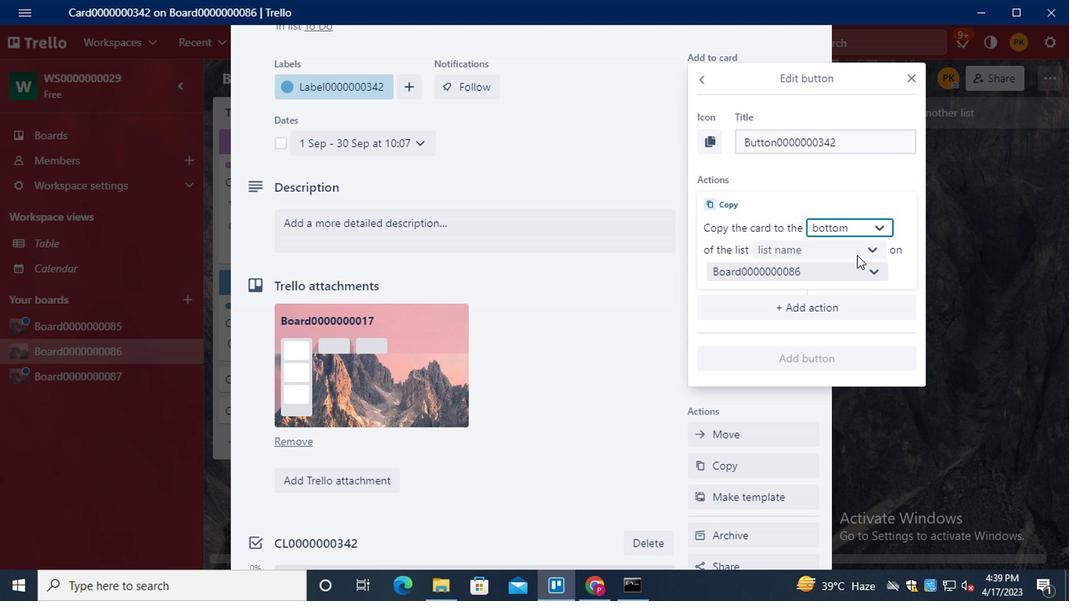 
Action: Mouse pressed left at (855, 249)
Screenshot: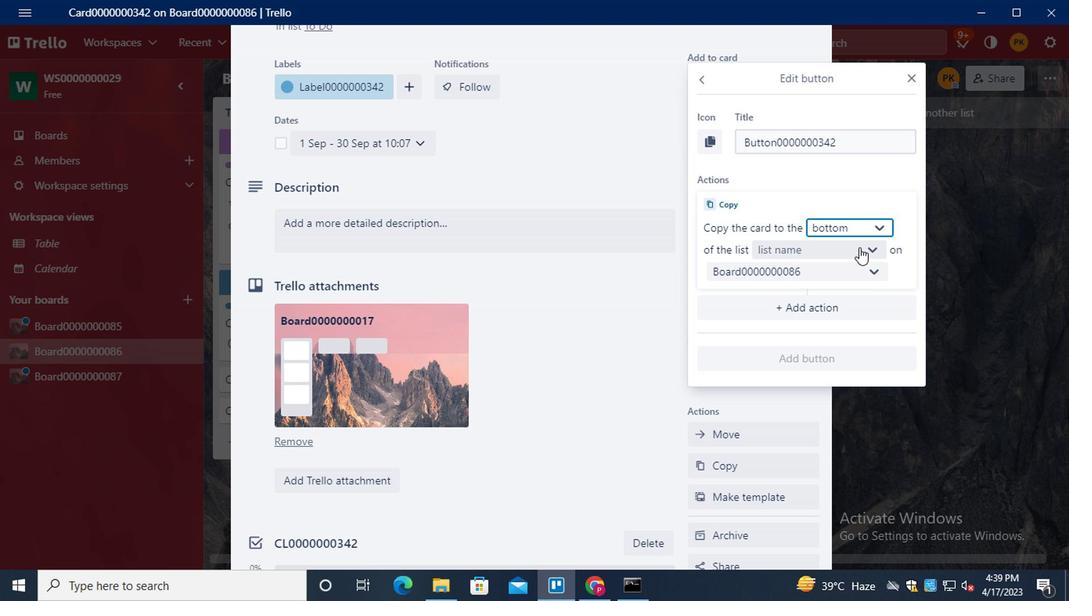 
Action: Mouse moved to (833, 281)
Screenshot: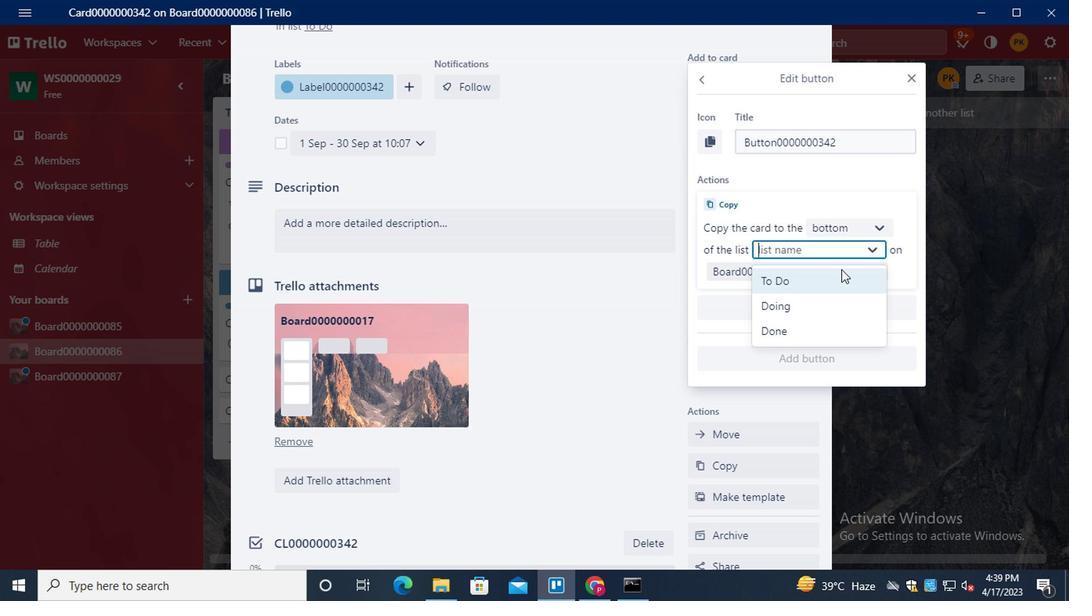 
Action: Mouse pressed left at (833, 281)
Screenshot: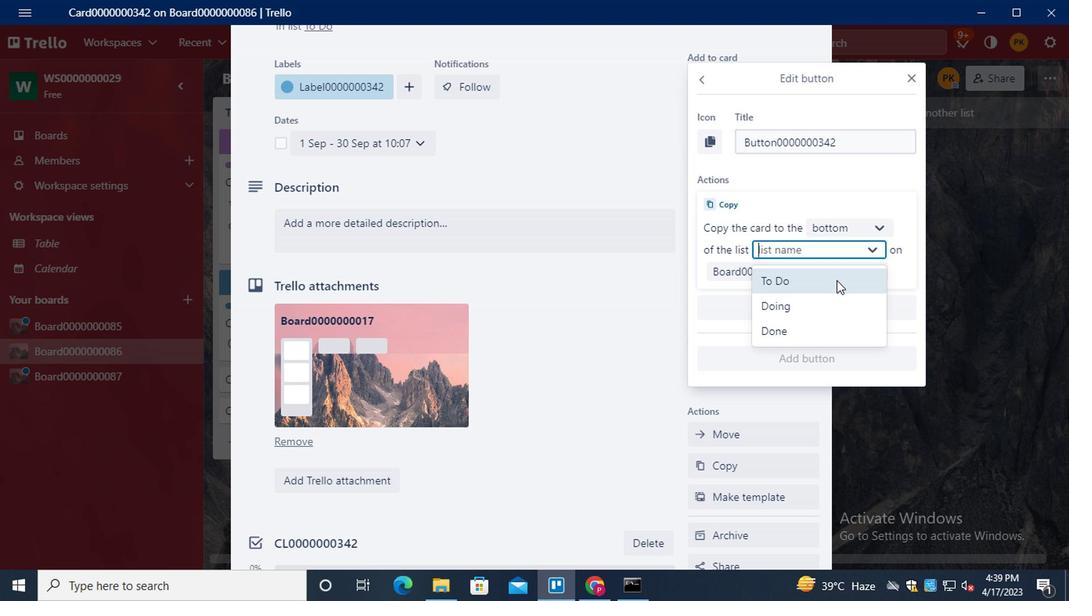 
Action: Mouse moved to (833, 350)
Screenshot: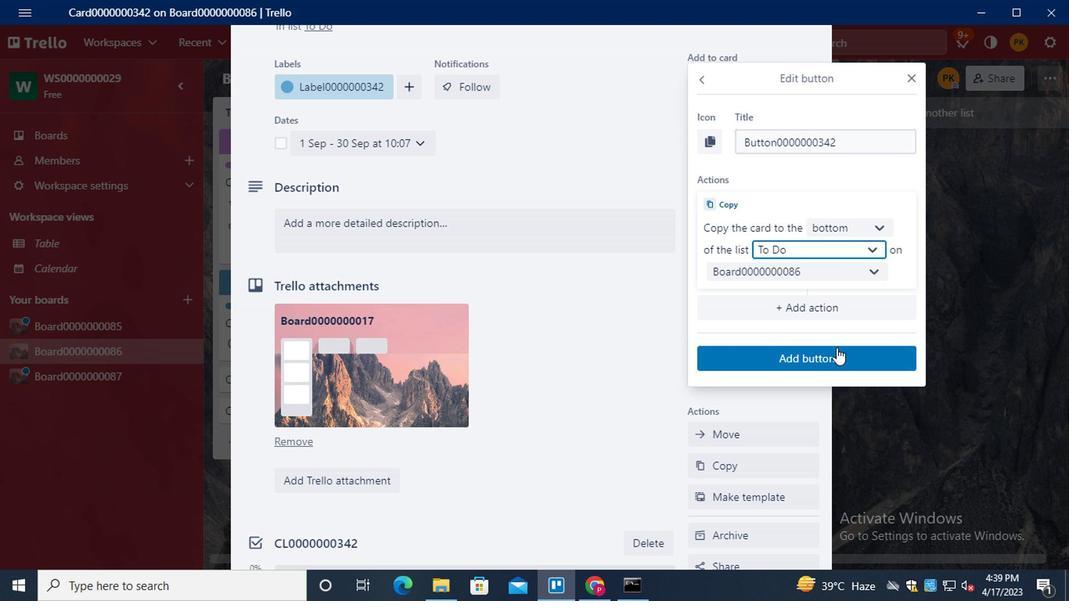 
Action: Mouse pressed left at (833, 350)
Screenshot: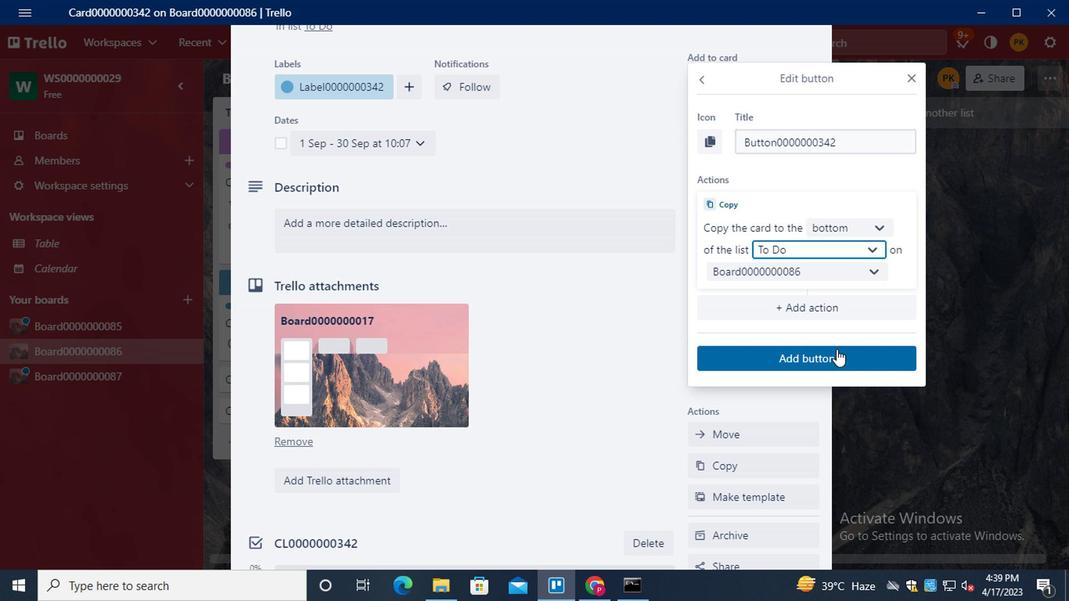 
Action: Mouse moved to (446, 230)
Screenshot: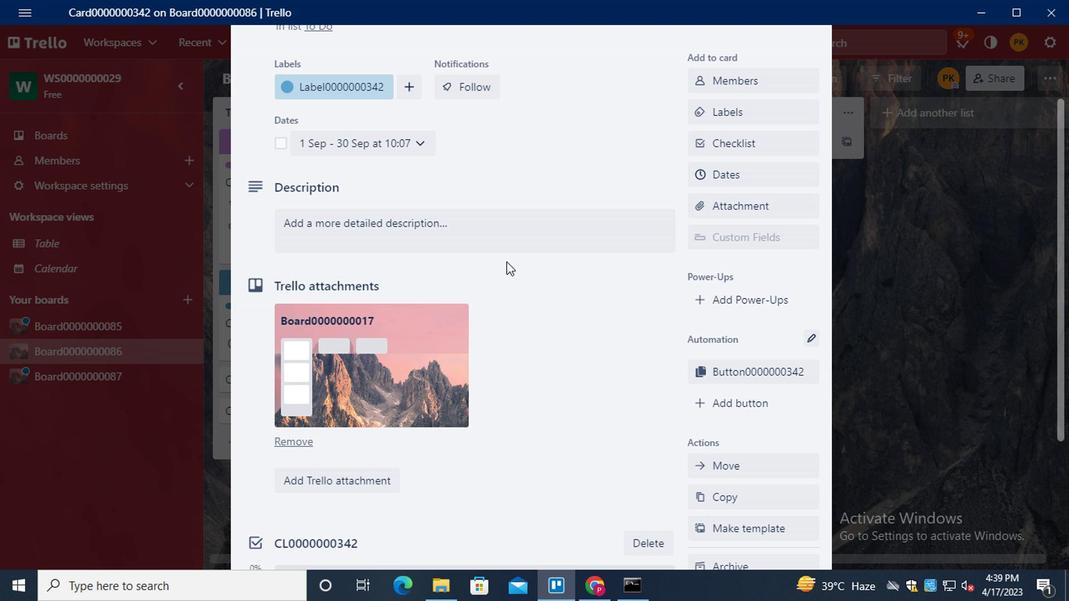 
Action: Mouse pressed left at (446, 230)
Screenshot: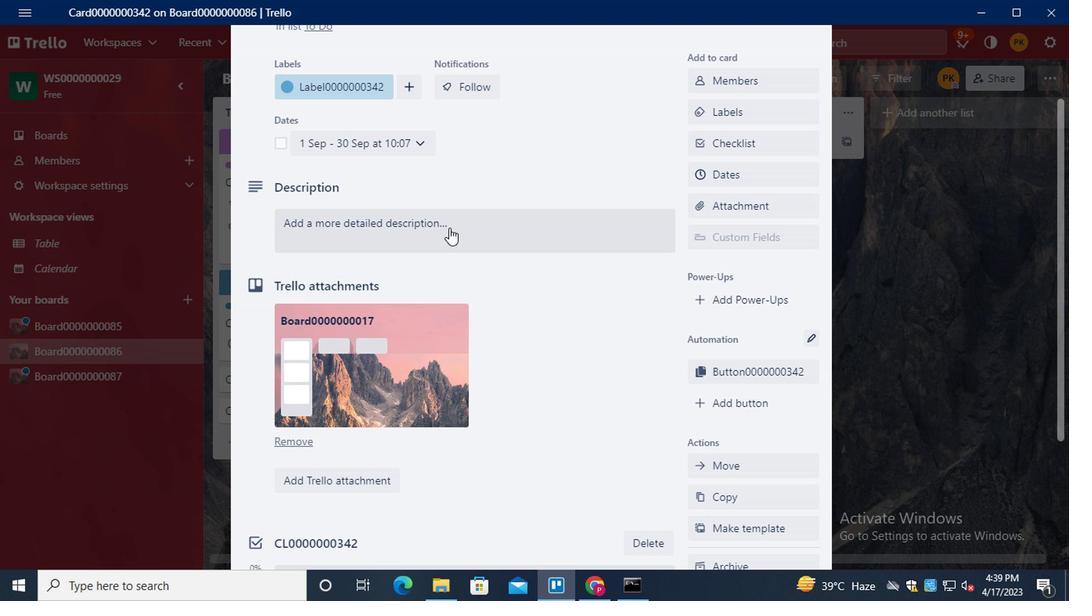 
Action: Mouse moved to (446, 229)
Screenshot: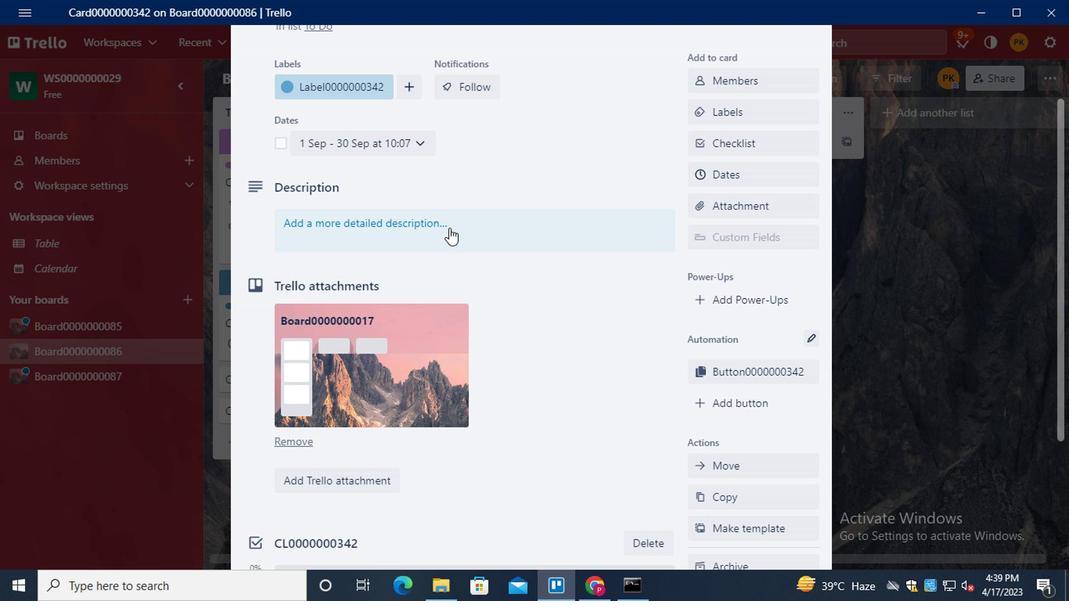 
Action: Key pressed <Key.shift>DS0000000342
Screenshot: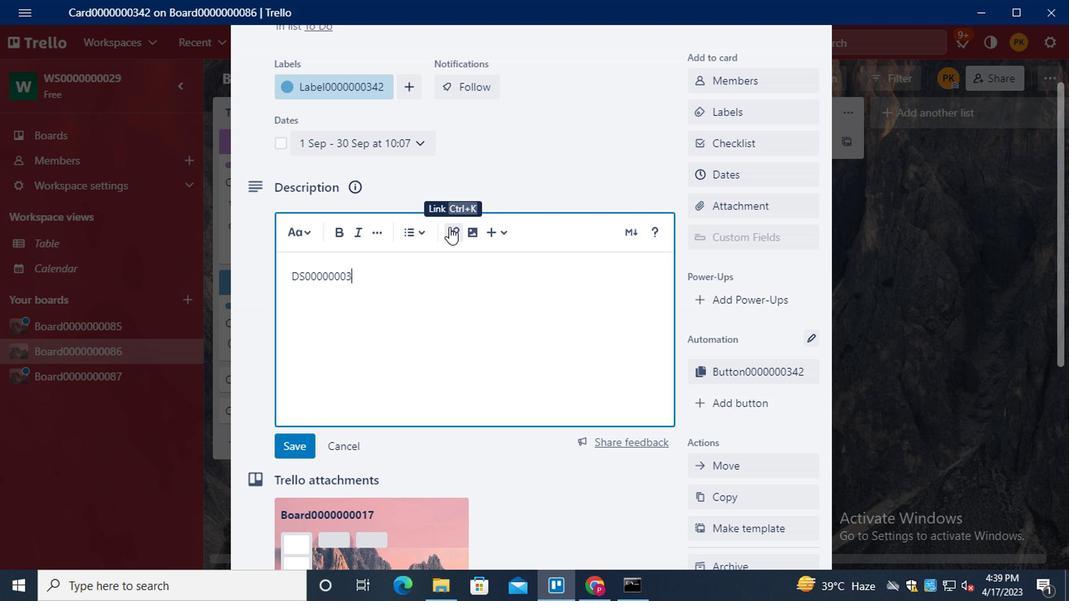 
Action: Mouse moved to (277, 446)
Screenshot: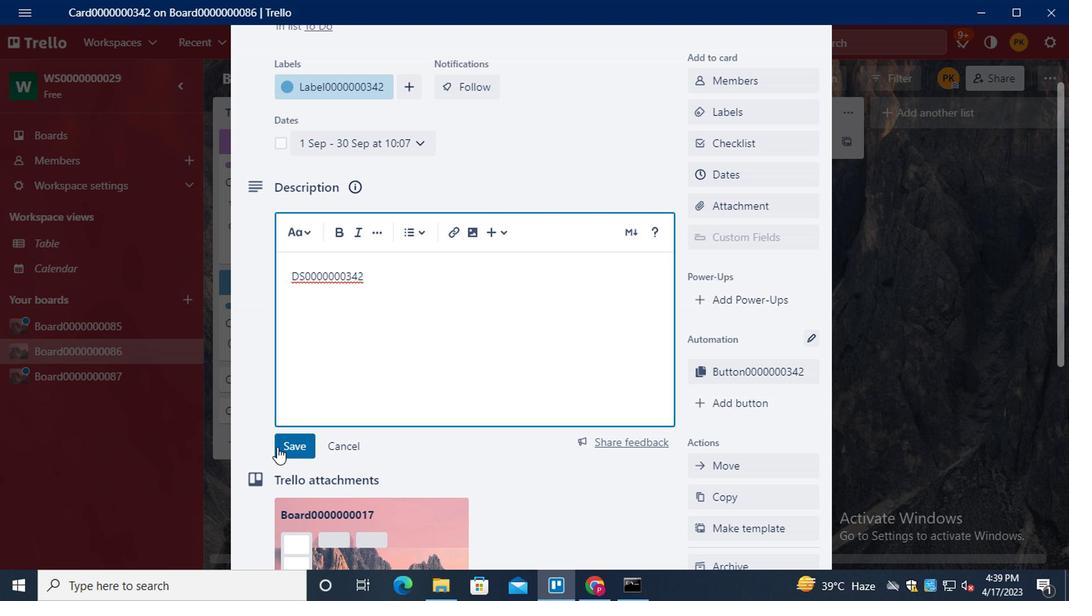 
Action: Mouse pressed left at (277, 446)
Screenshot: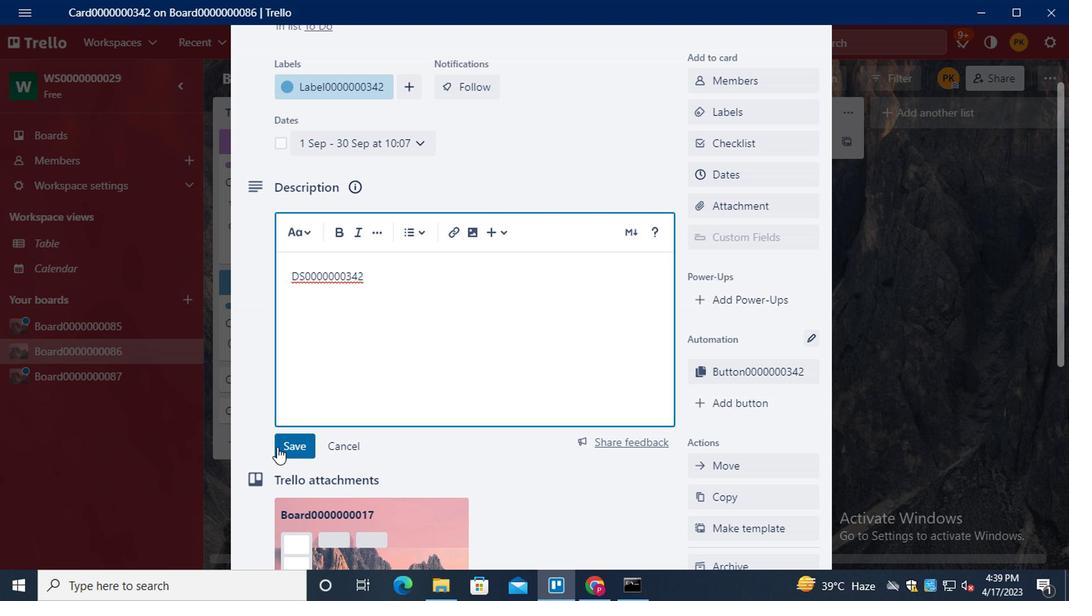 
Action: Mouse moved to (283, 445)
Screenshot: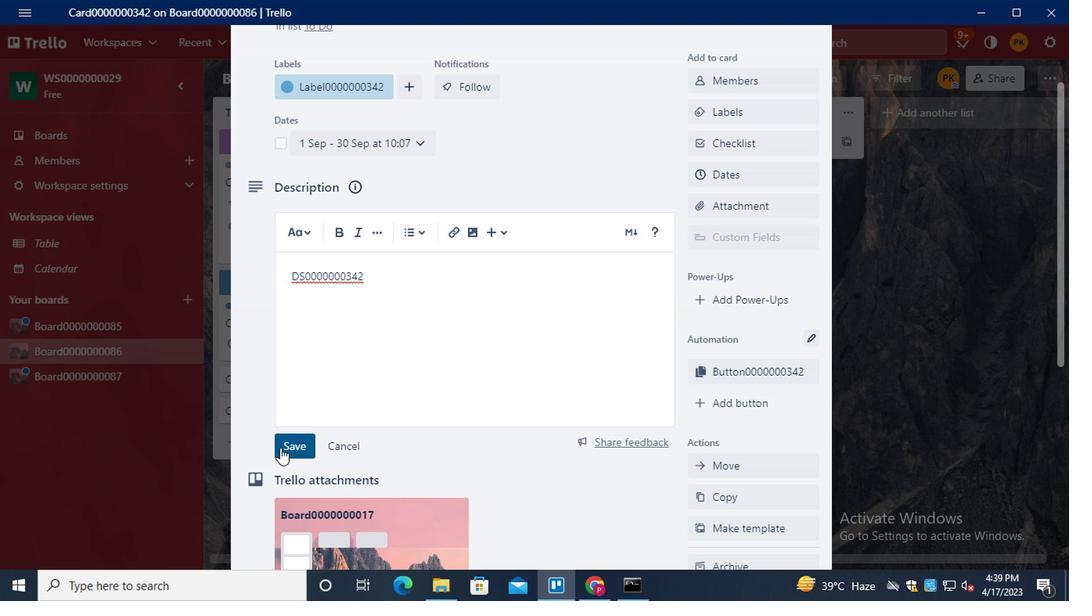 
Action: Mouse scrolled (283, 444) with delta (0, -1)
Screenshot: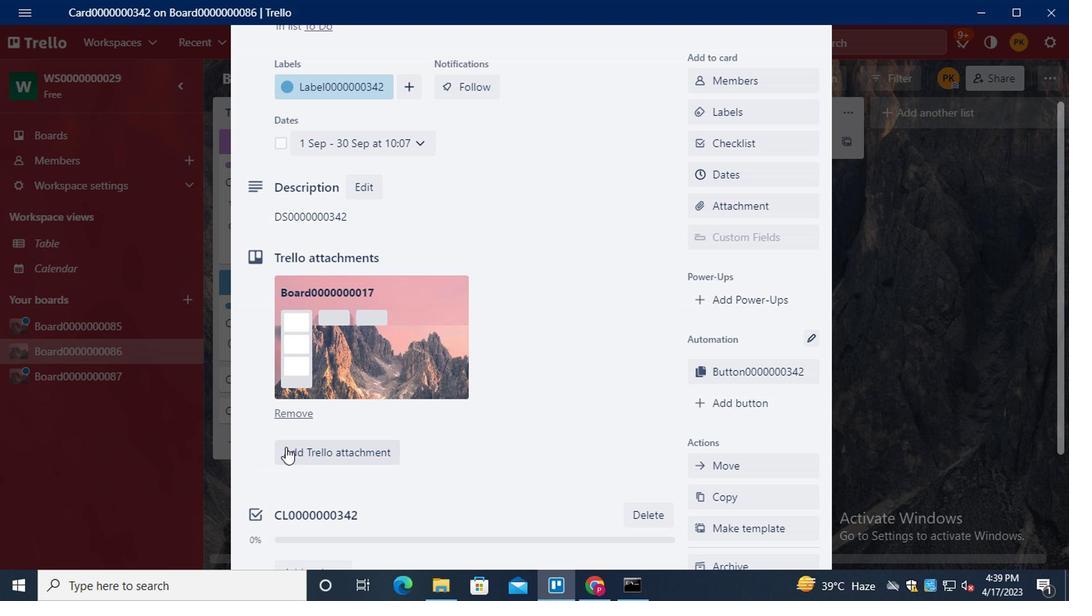 
Action: Mouse scrolled (283, 444) with delta (0, -1)
Screenshot: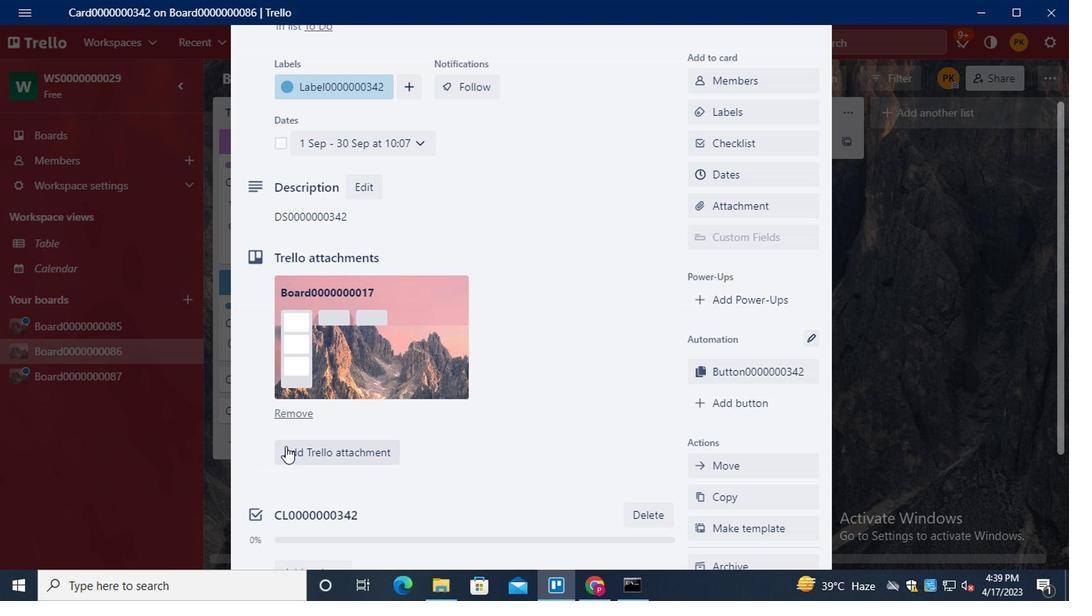
Action: Mouse moved to (337, 505)
Screenshot: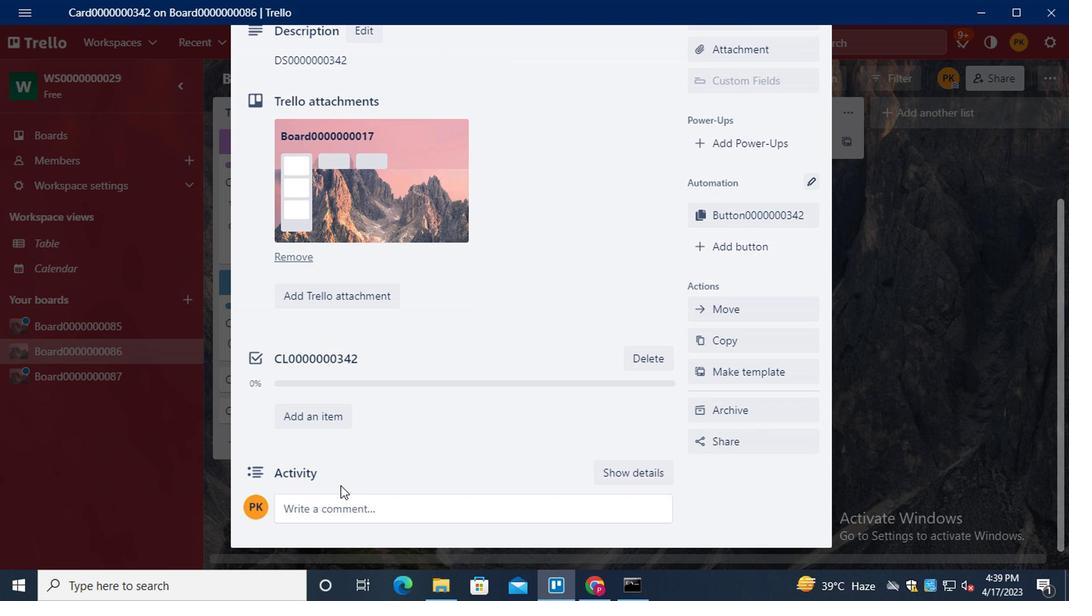 
Action: Mouse pressed left at (337, 505)
Screenshot: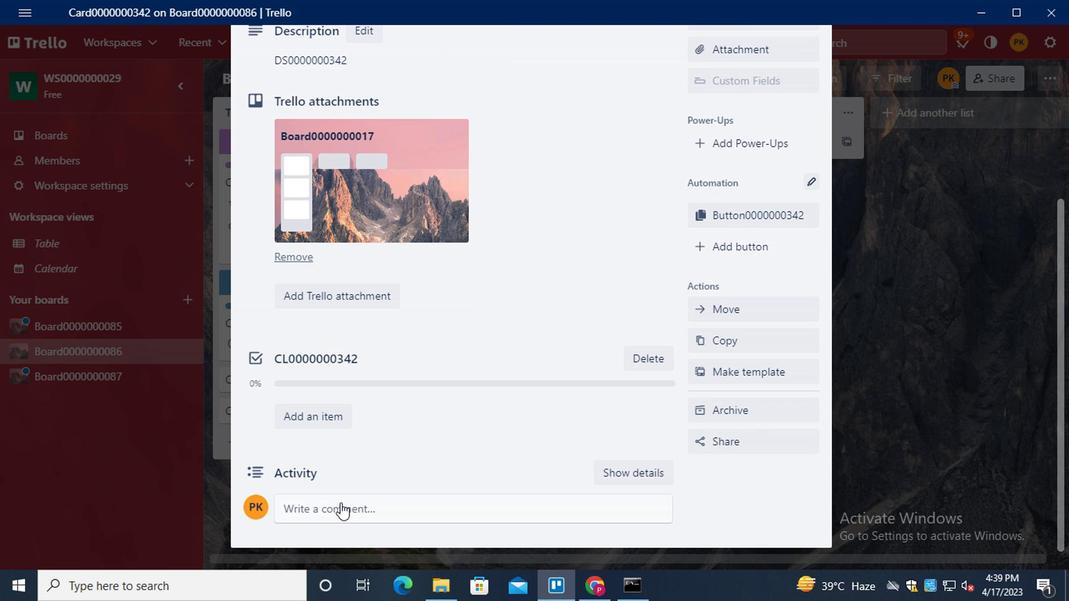 
Action: Key pressed <Key.shift><Key.shift><Key.shift>CM0000000342<Key.enter>
Screenshot: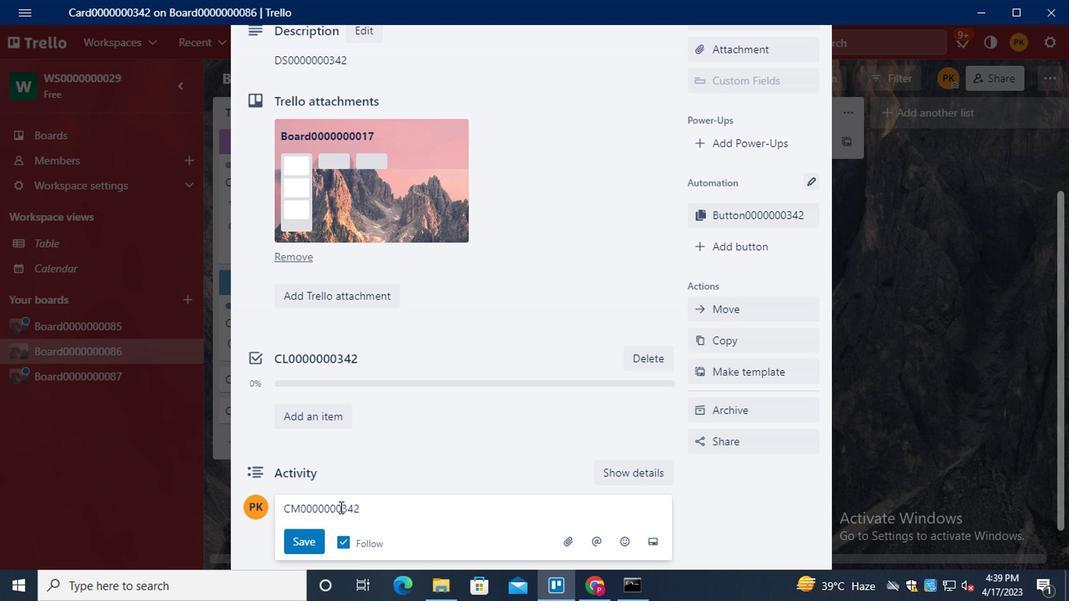 
Action: Mouse moved to (302, 556)
Screenshot: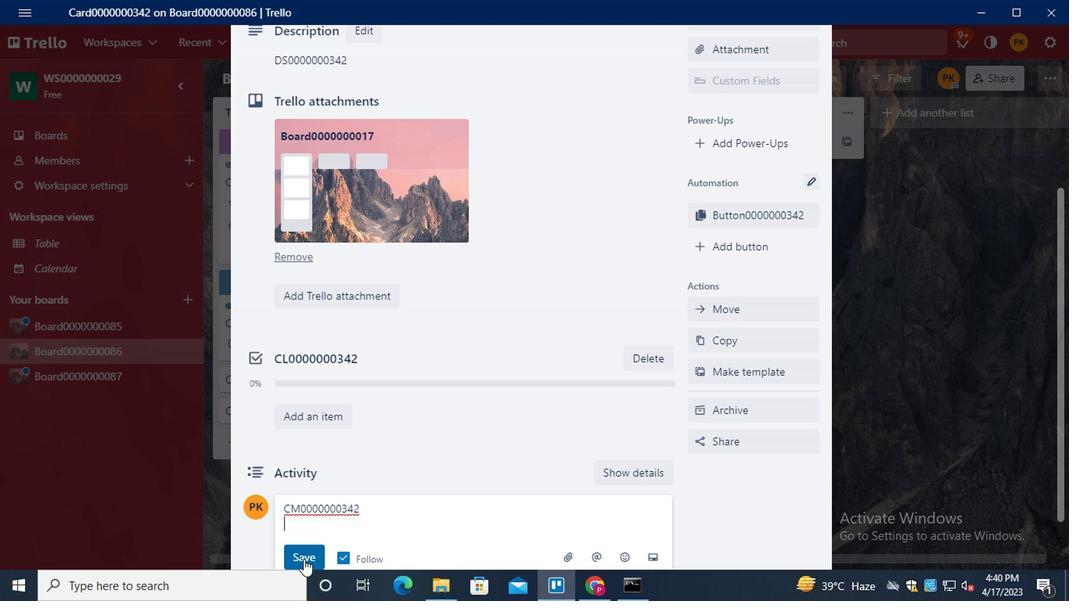 
Action: Mouse pressed left at (302, 556)
Screenshot: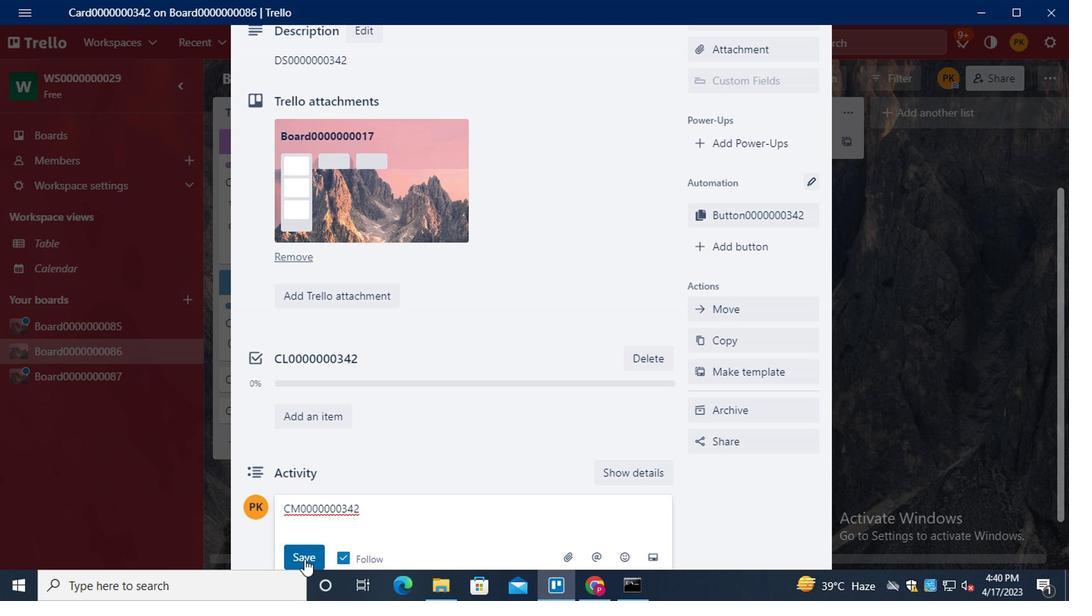 
Action: Mouse moved to (468, 438)
Screenshot: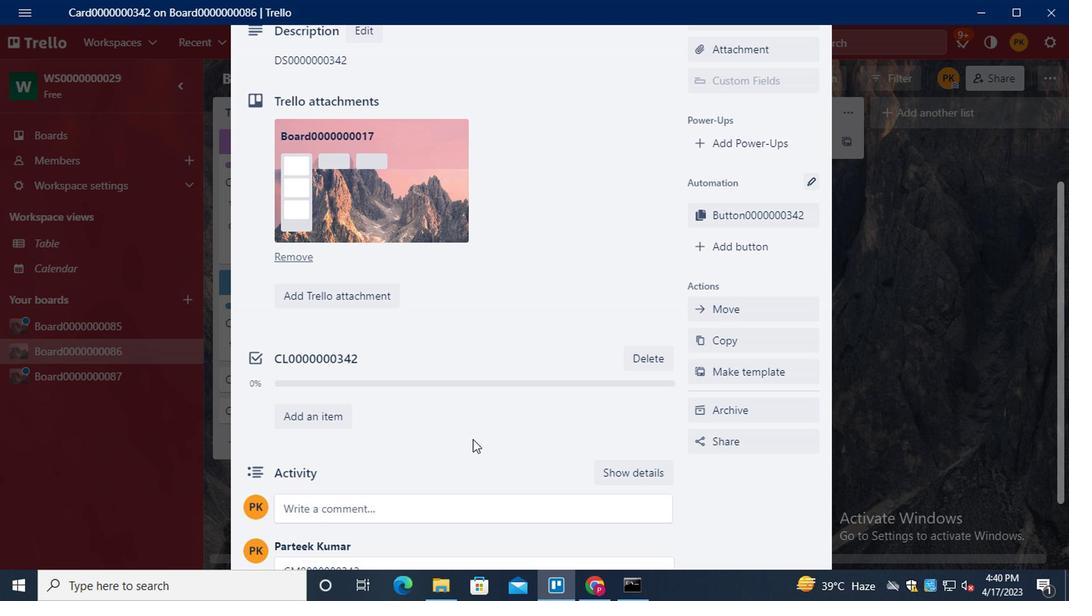 
Action: Mouse scrolled (468, 439) with delta (0, 1)
Screenshot: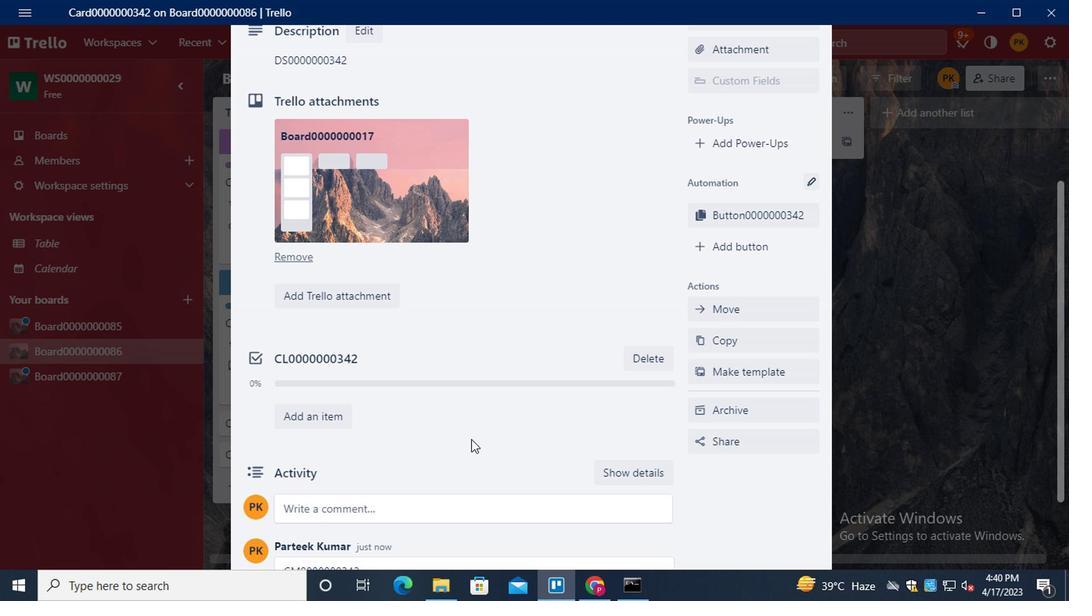 
Action: Mouse scrolled (468, 439) with delta (0, 1)
Screenshot: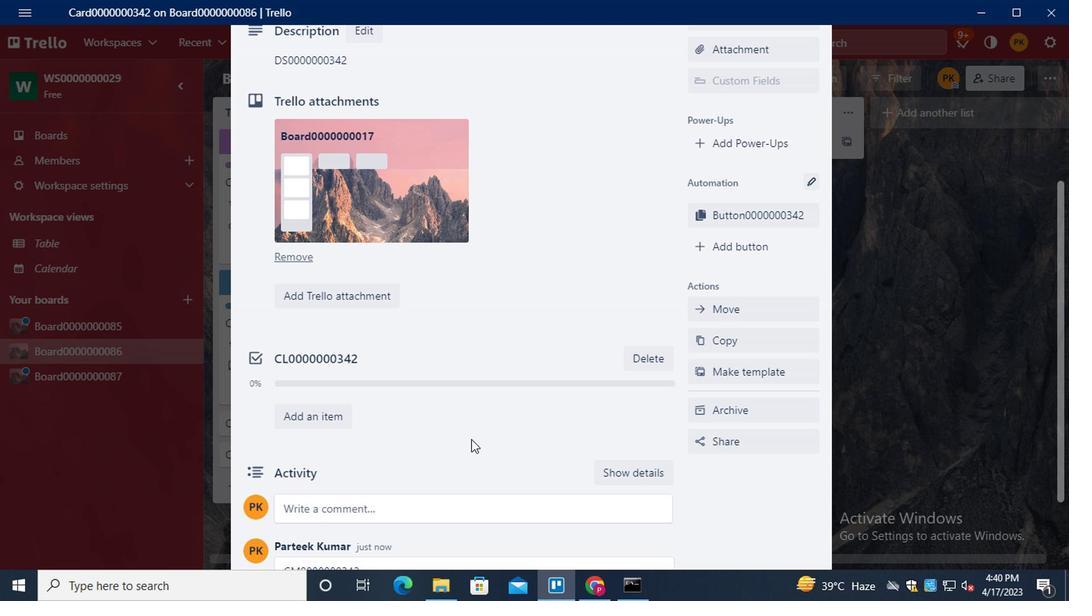 
Action: Mouse scrolled (468, 439) with delta (0, 1)
Screenshot: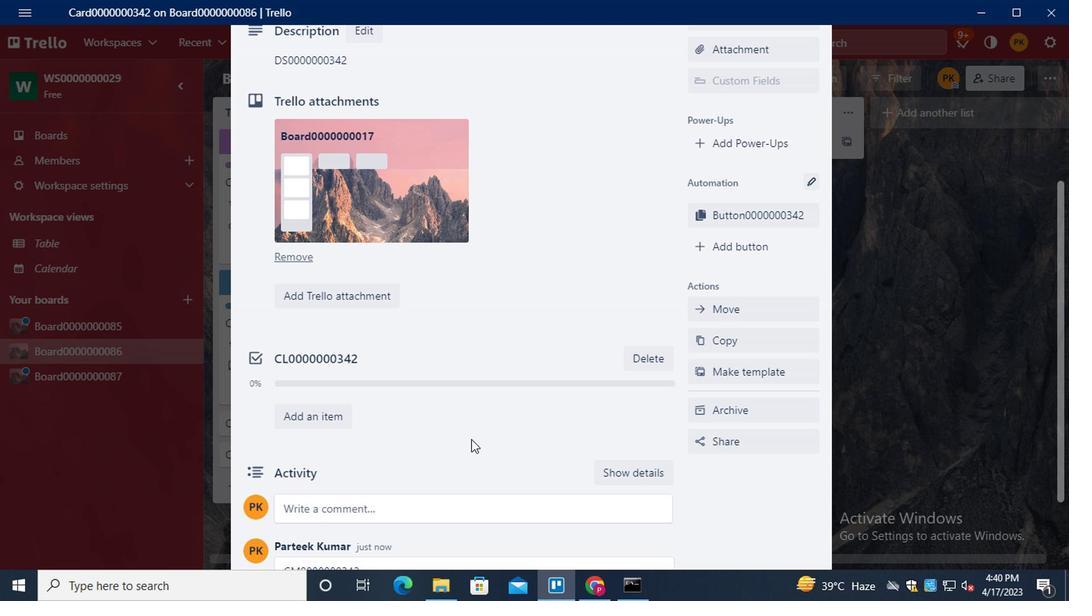 
Action: Mouse scrolled (468, 439) with delta (0, 1)
Screenshot: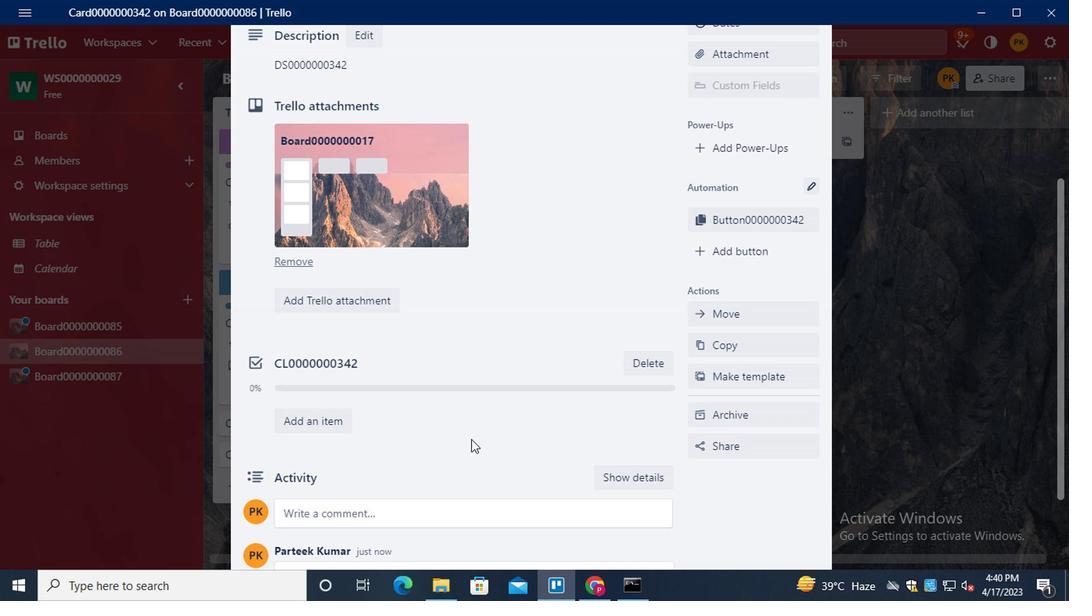 
Action: Mouse scrolled (468, 439) with delta (0, 1)
Screenshot: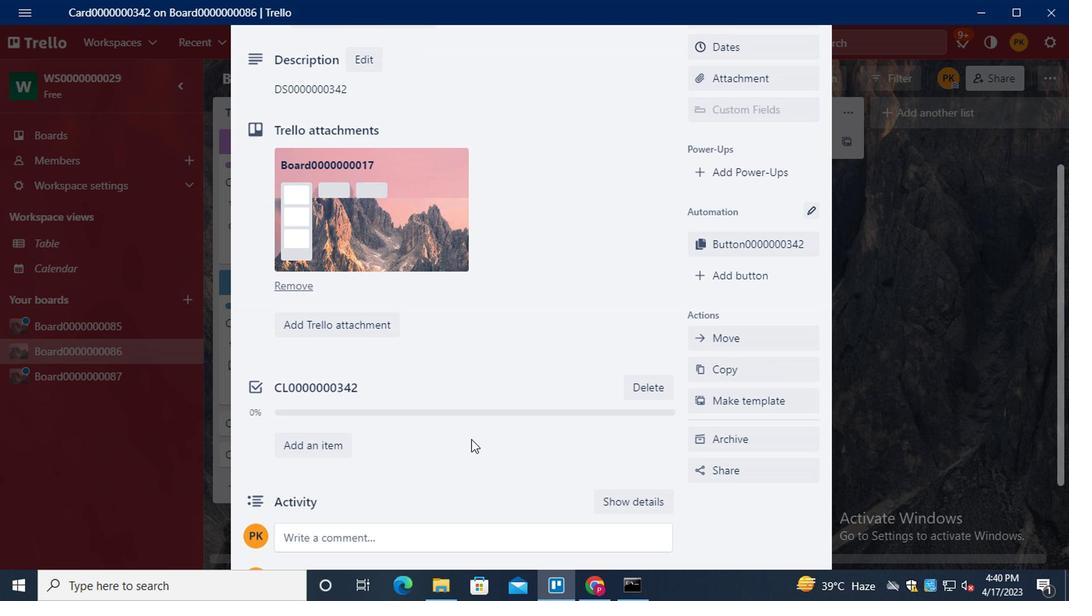 
Action: Mouse scrolled (468, 439) with delta (0, 1)
Screenshot: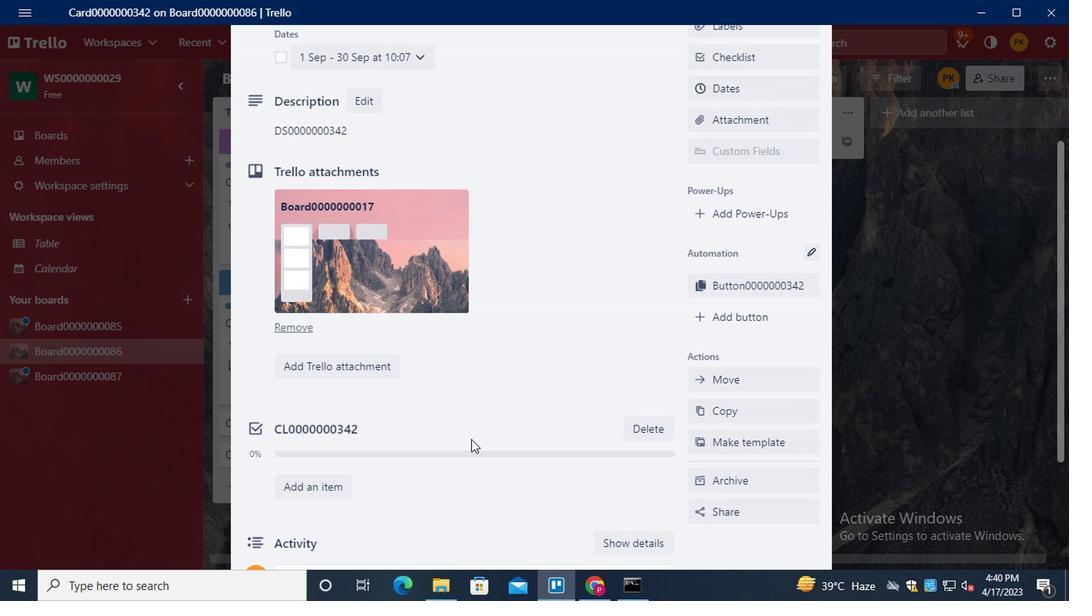 
Action: Mouse scrolled (468, 439) with delta (0, 1)
Screenshot: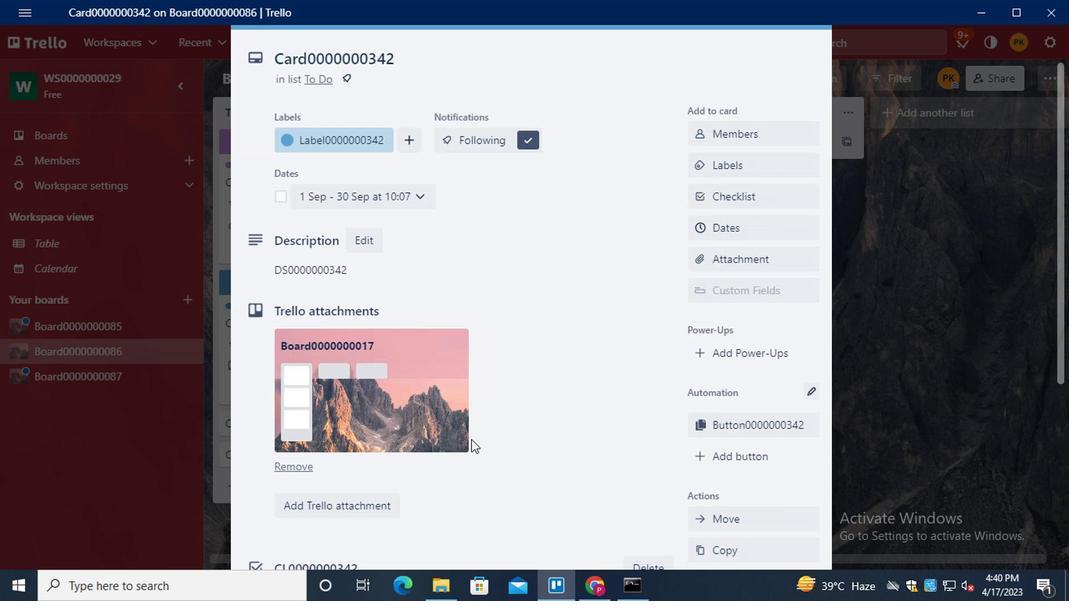 
Action: Mouse scrolled (468, 439) with delta (0, 1)
Screenshot: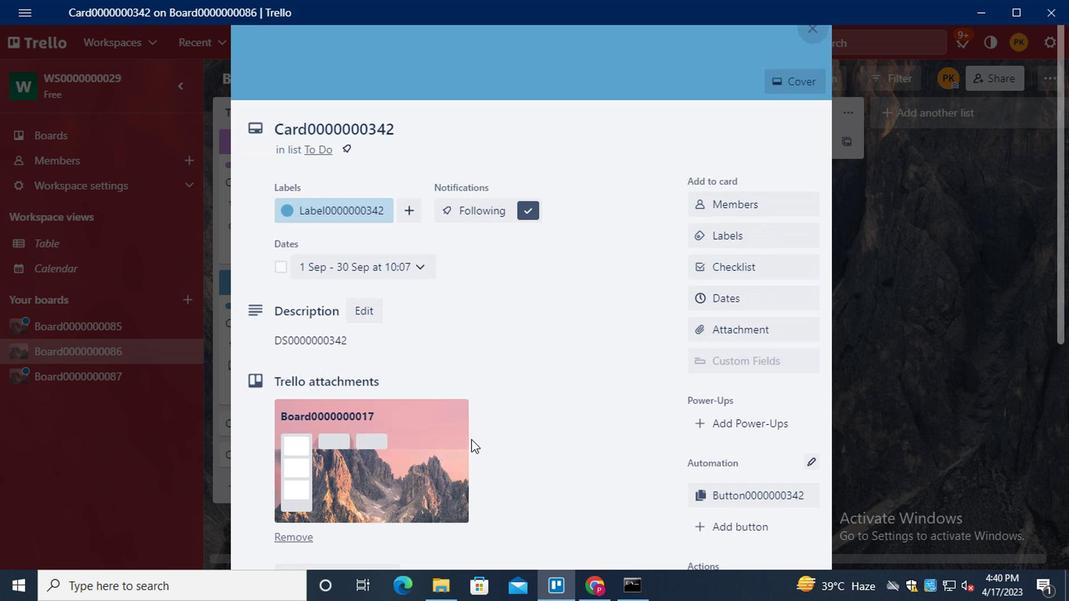 
Action: Key pressed <Key.f8>
Screenshot: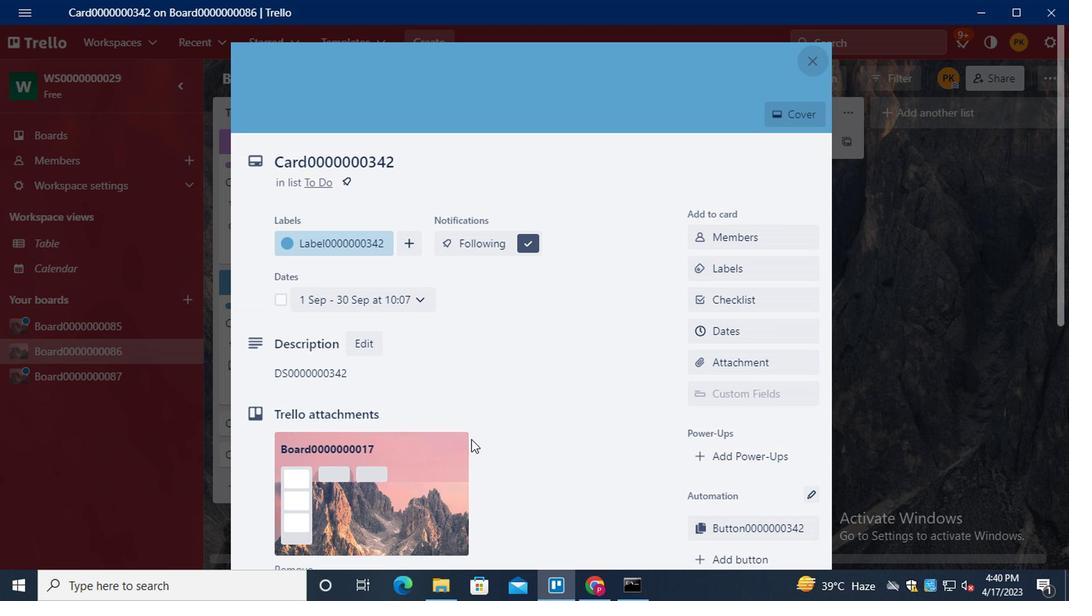 
